 Task: Create a sub task Release to Production / Go Live for the task  Add support for push notifications to the mobile app in the project TowardForge , assign it to team member softage.9@softage.net and update the status of the sub task to  Completed , set the priority of the sub task to High.
Action: Mouse moved to (13, 62)
Screenshot: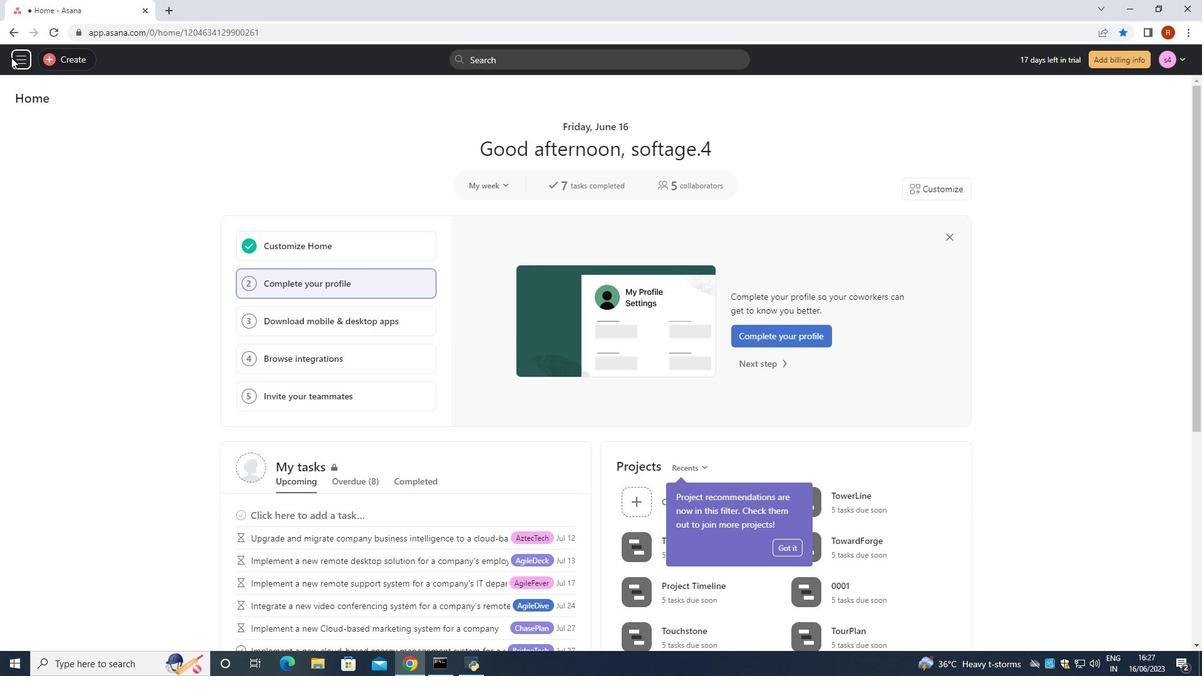 
Action: Mouse pressed left at (13, 62)
Screenshot: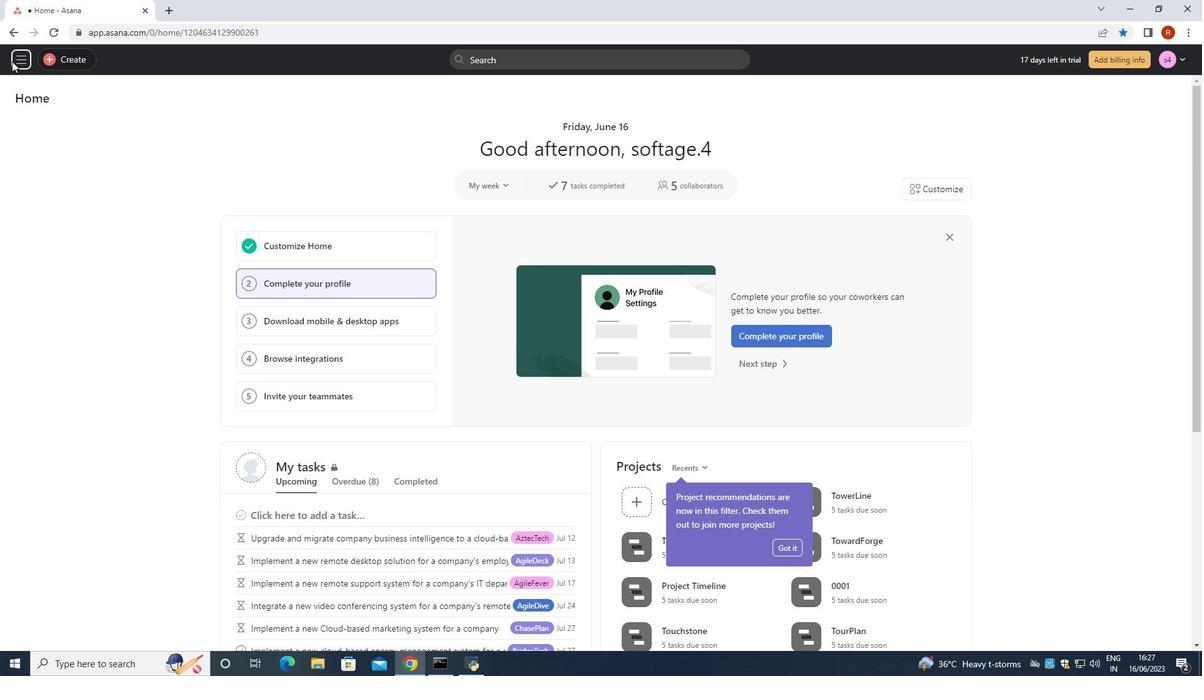 
Action: Mouse moved to (68, 380)
Screenshot: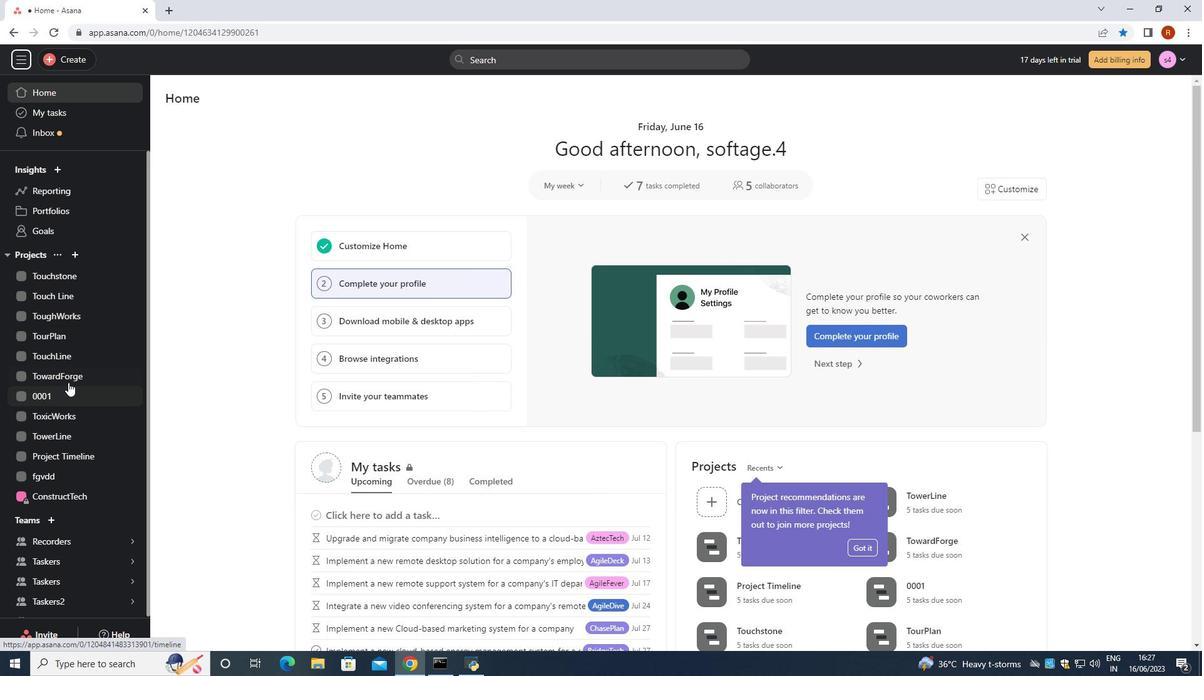 
Action: Mouse pressed left at (68, 380)
Screenshot: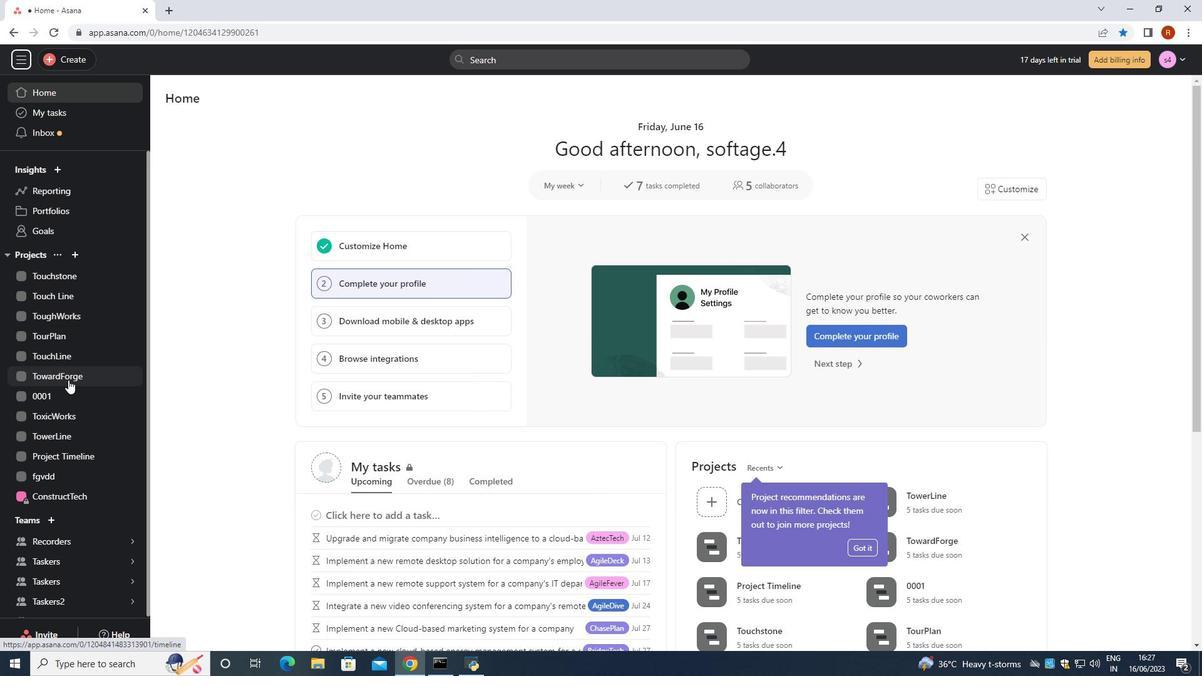 
Action: Mouse moved to (226, 122)
Screenshot: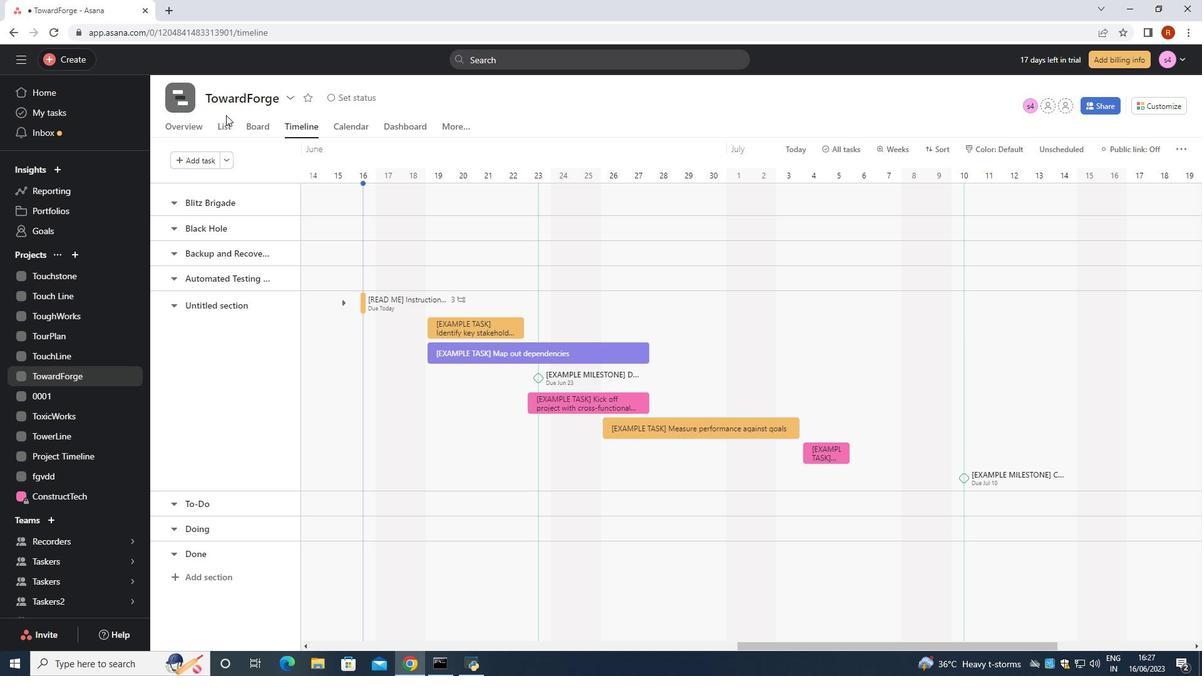 
Action: Mouse pressed left at (226, 122)
Screenshot: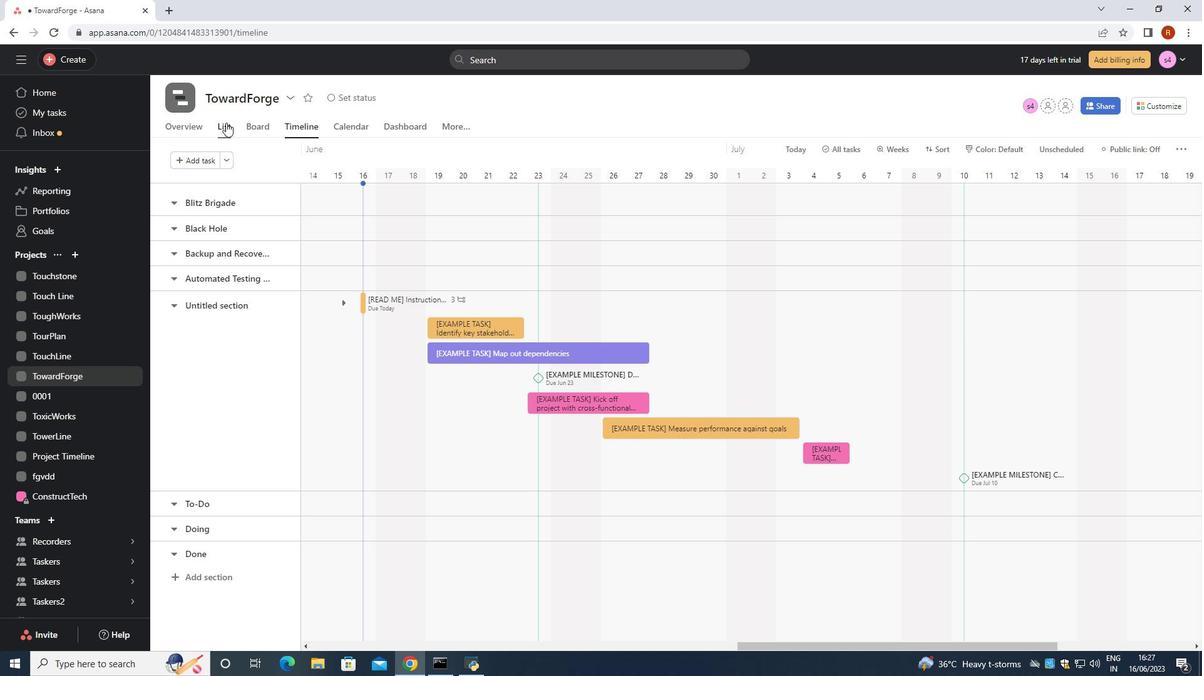 
Action: Mouse moved to (247, 328)
Screenshot: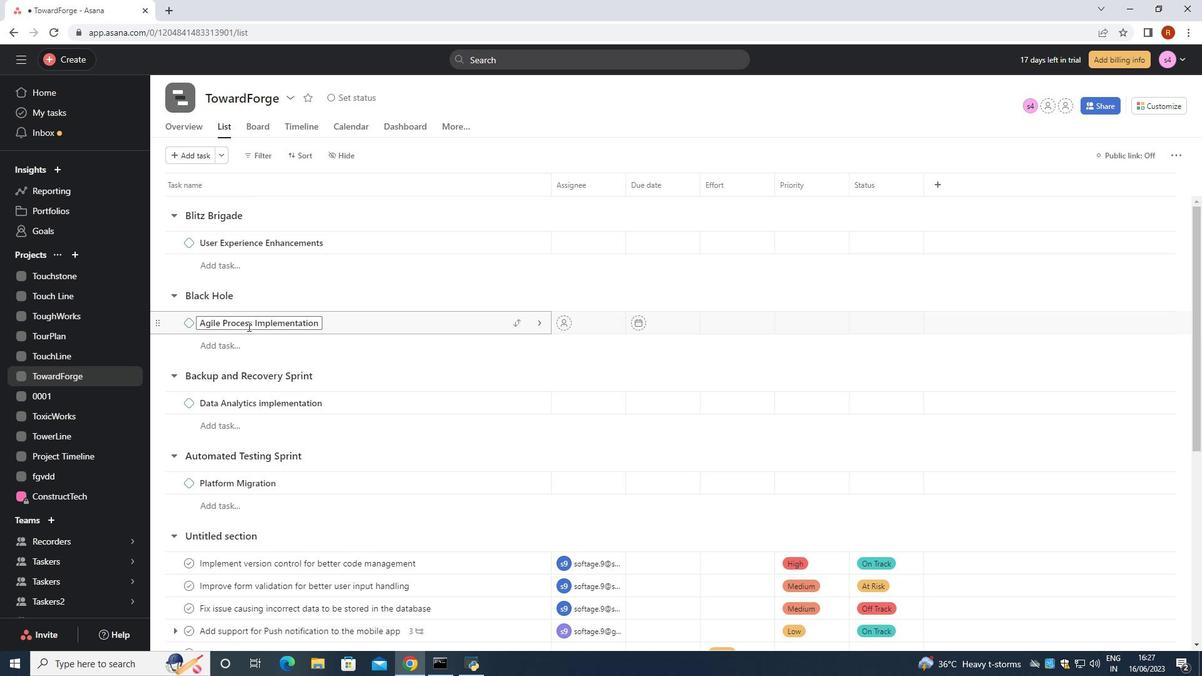 
Action: Mouse scrolled (247, 327) with delta (0, 0)
Screenshot: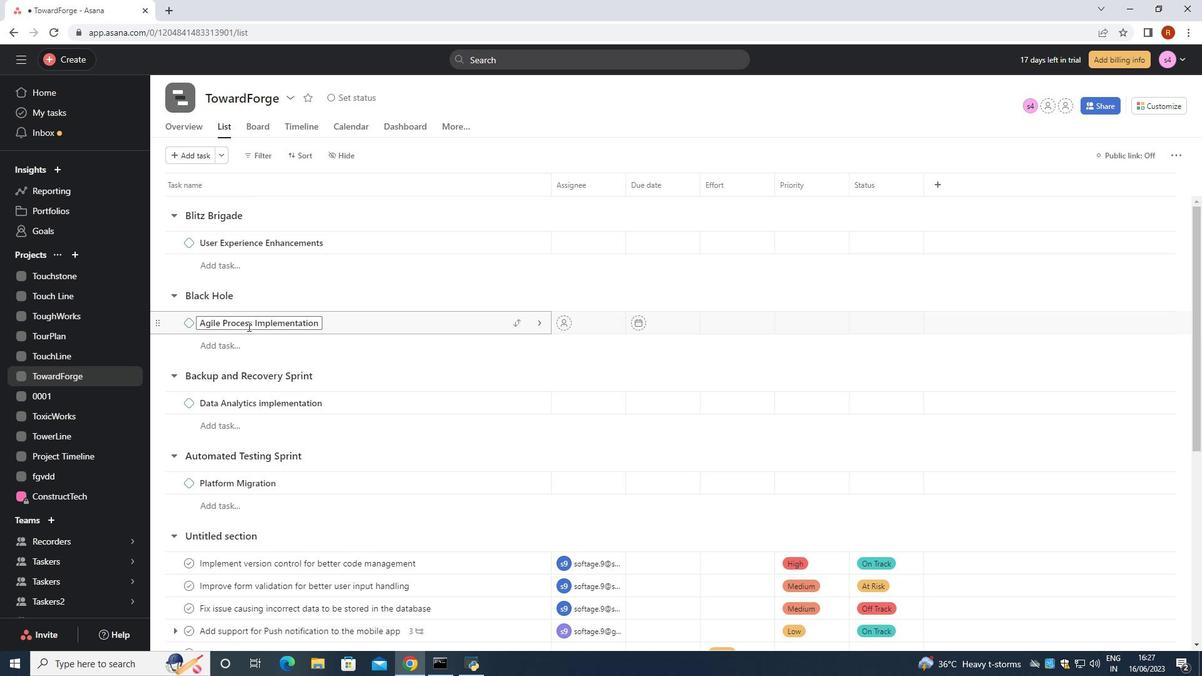 
Action: Mouse moved to (247, 329)
Screenshot: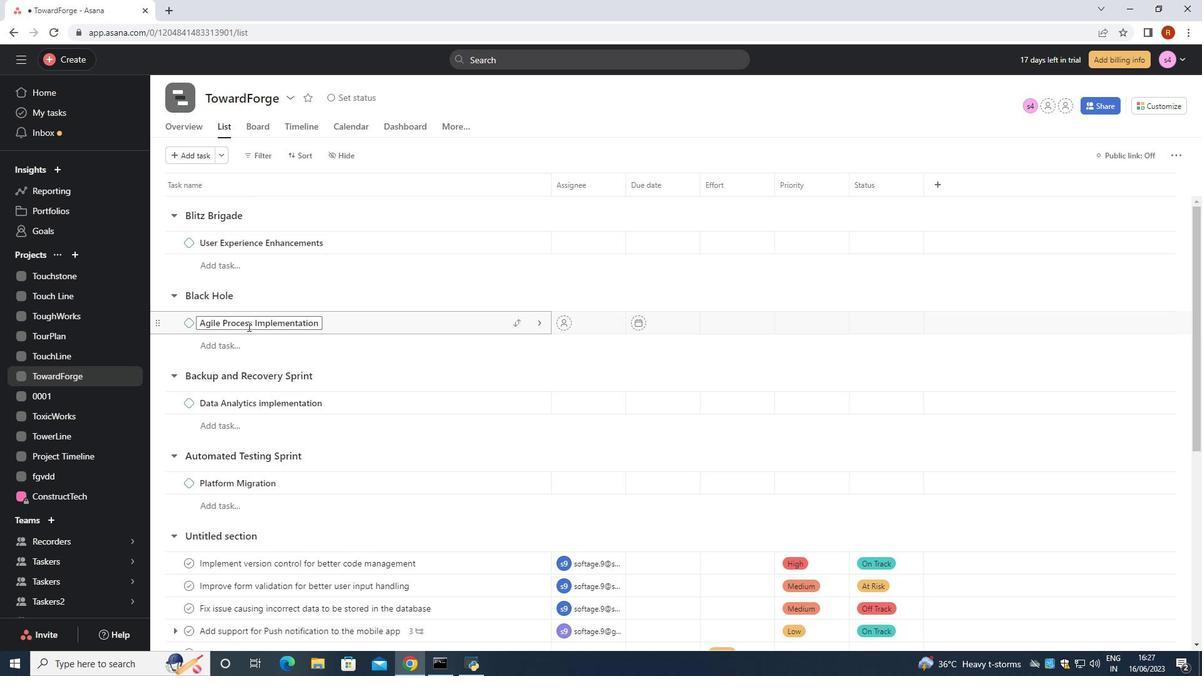 
Action: Mouse scrolled (247, 328) with delta (0, 0)
Screenshot: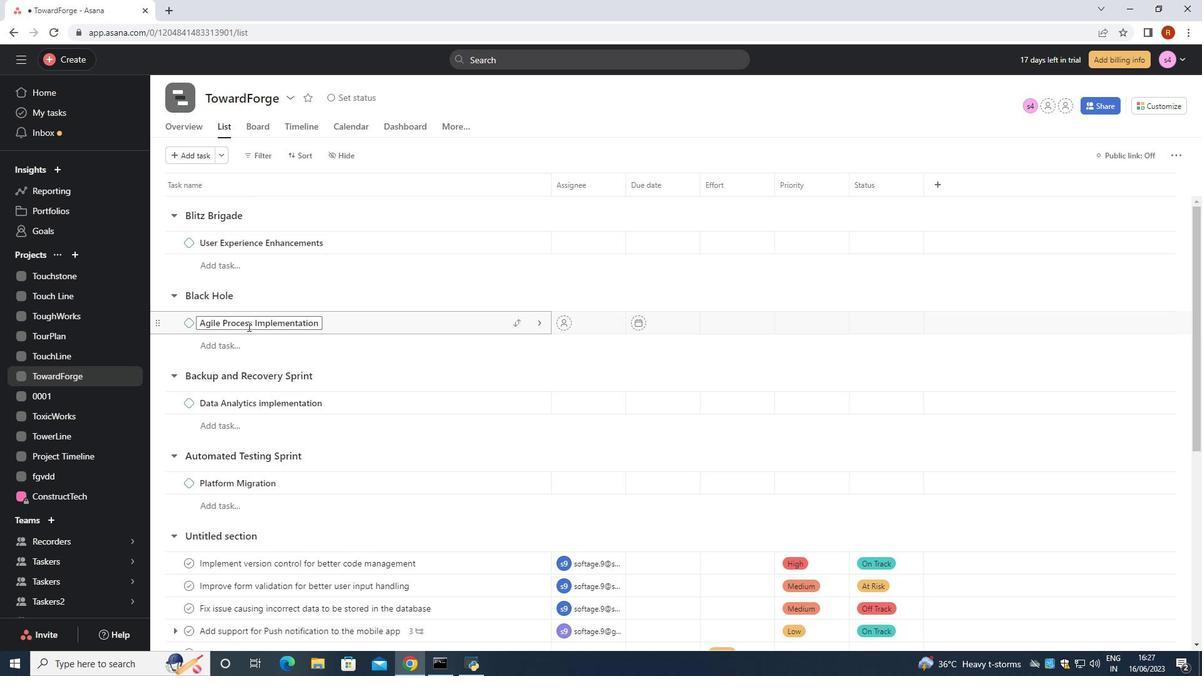 
Action: Mouse moved to (247, 331)
Screenshot: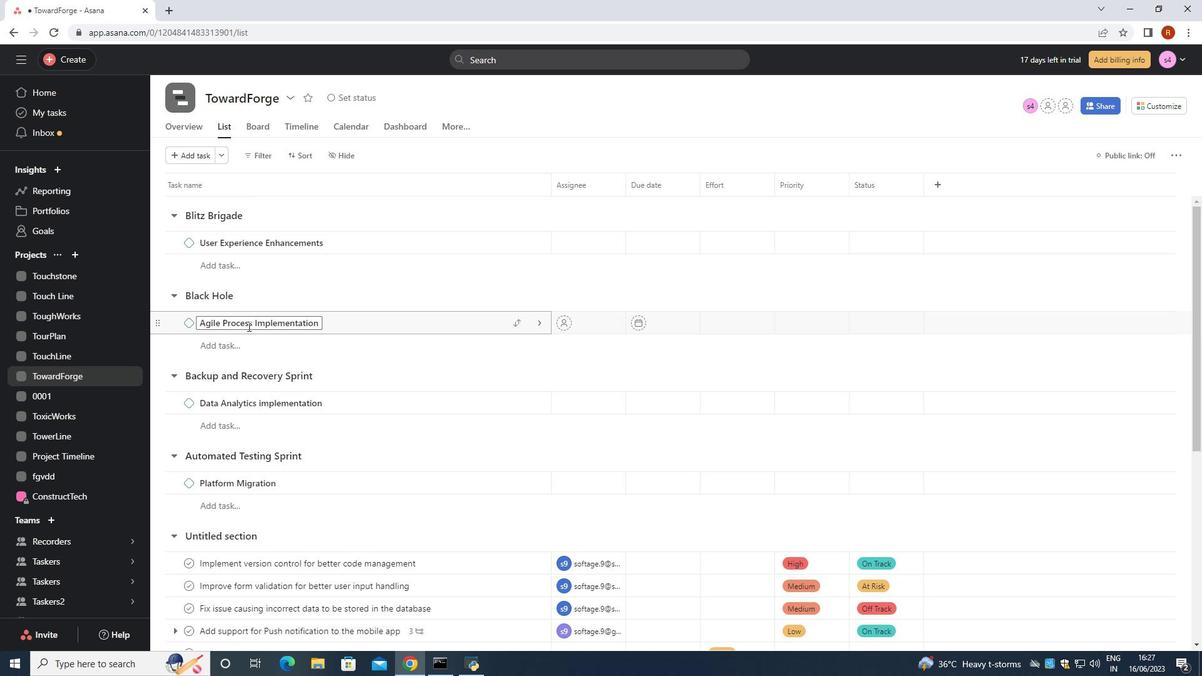 
Action: Mouse scrolled (247, 330) with delta (0, 0)
Screenshot: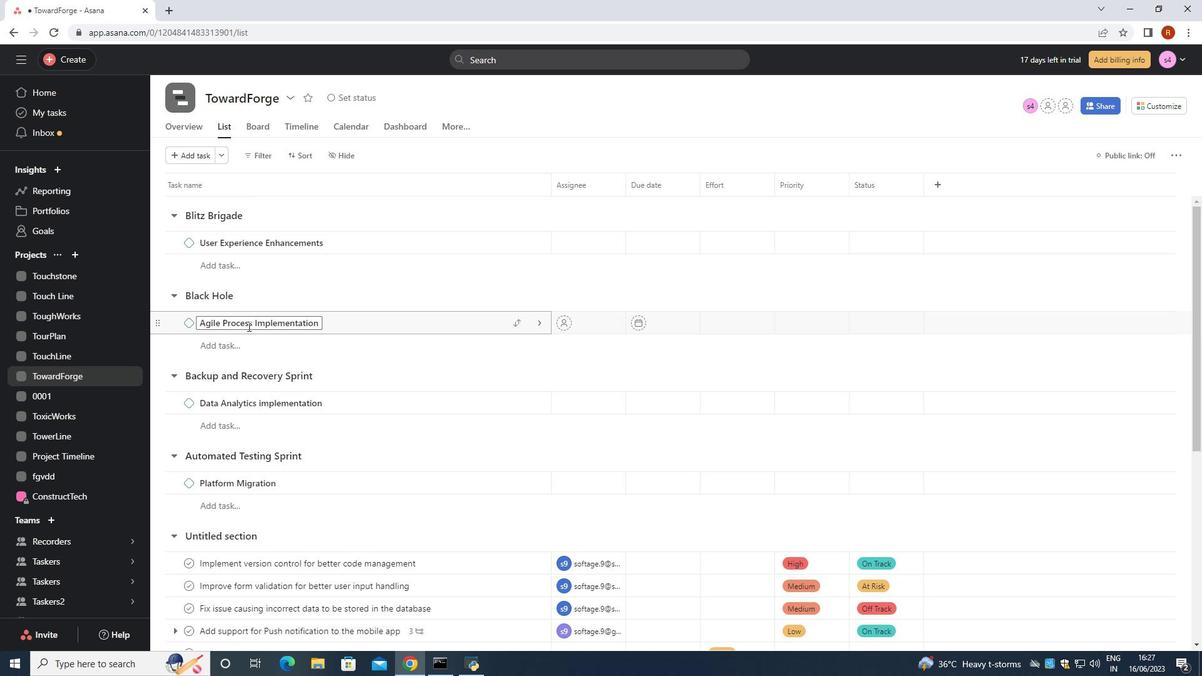 
Action: Mouse moved to (247, 334)
Screenshot: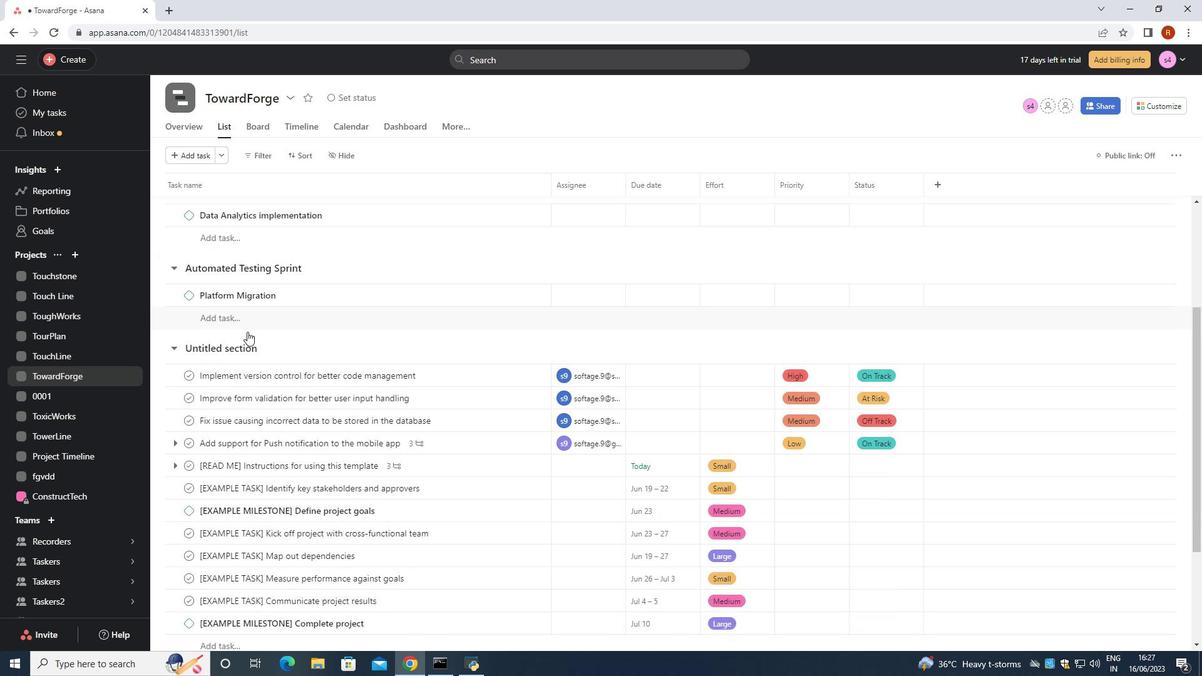 
Action: Mouse scrolled (247, 333) with delta (0, 0)
Screenshot: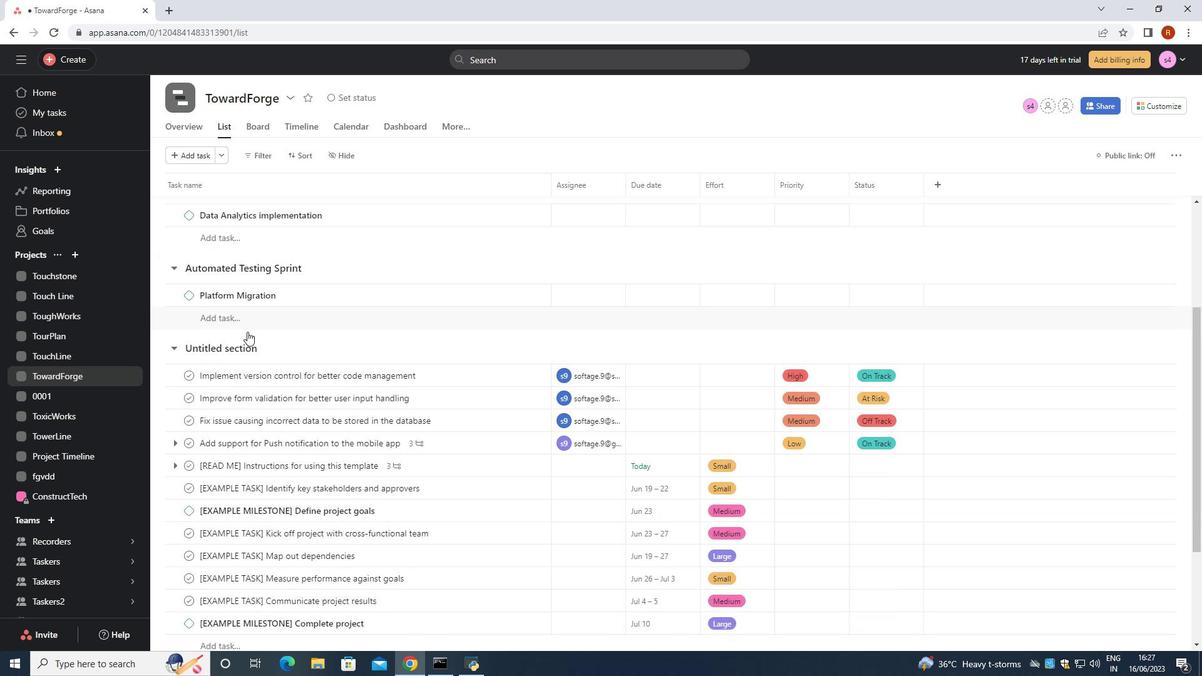 
Action: Mouse scrolled (247, 333) with delta (0, 0)
Screenshot: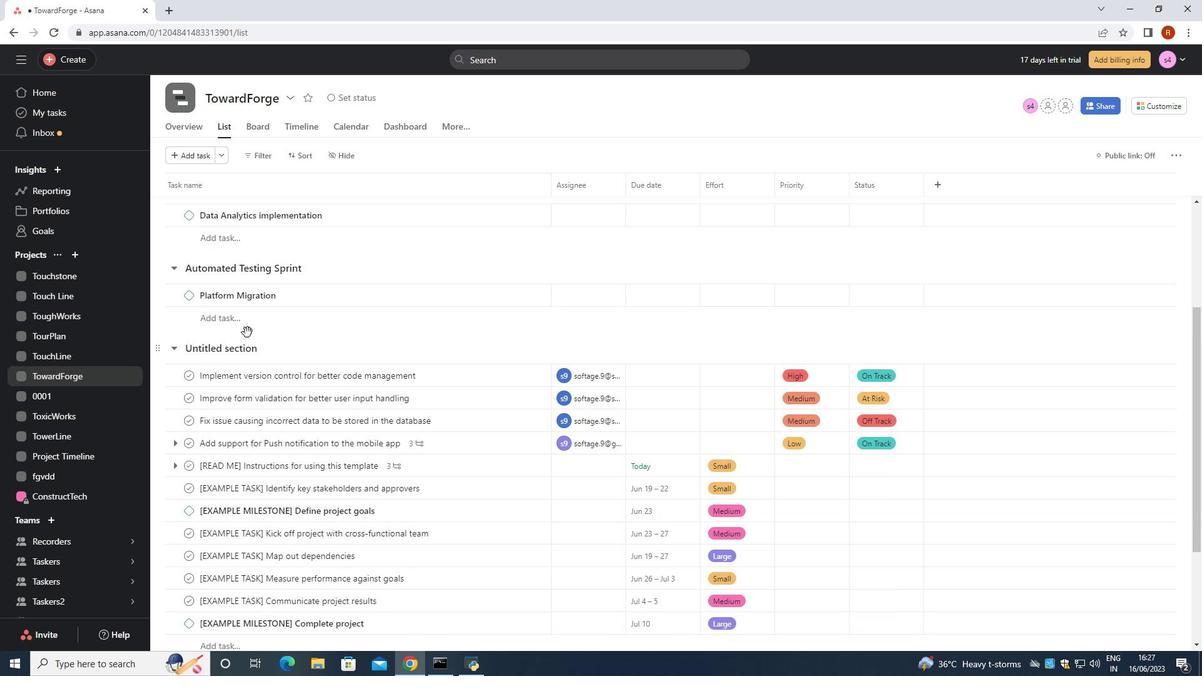 
Action: Mouse moved to (425, 319)
Screenshot: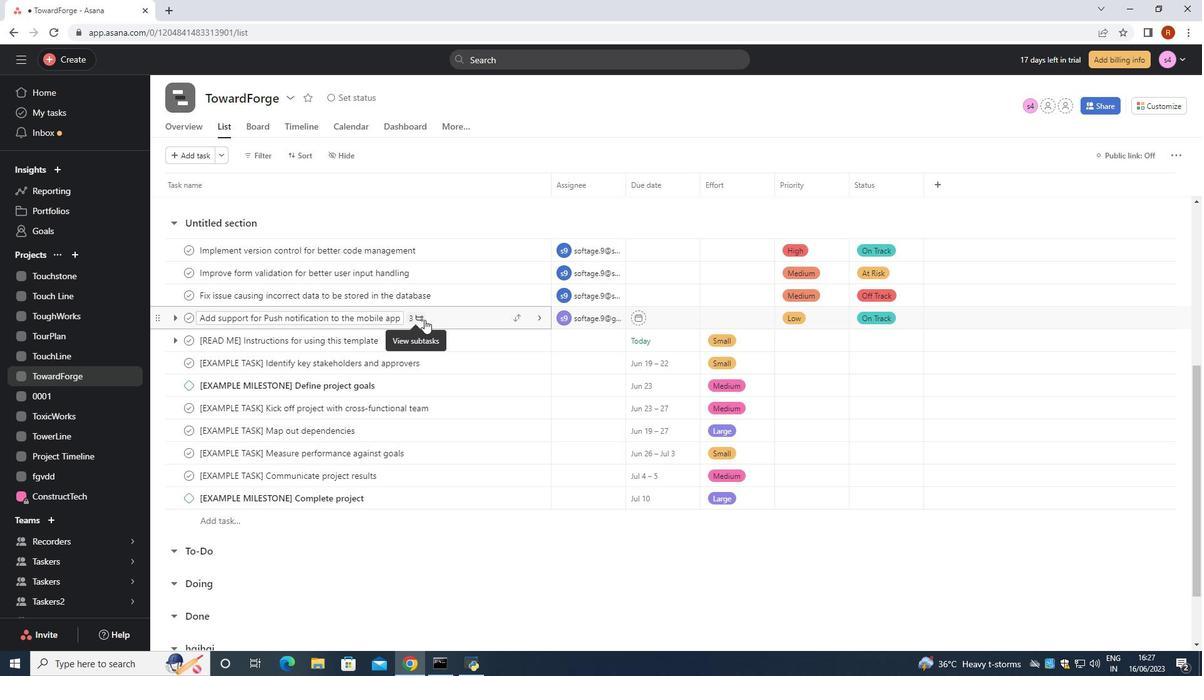 
Action: Mouse pressed left at (425, 319)
Screenshot: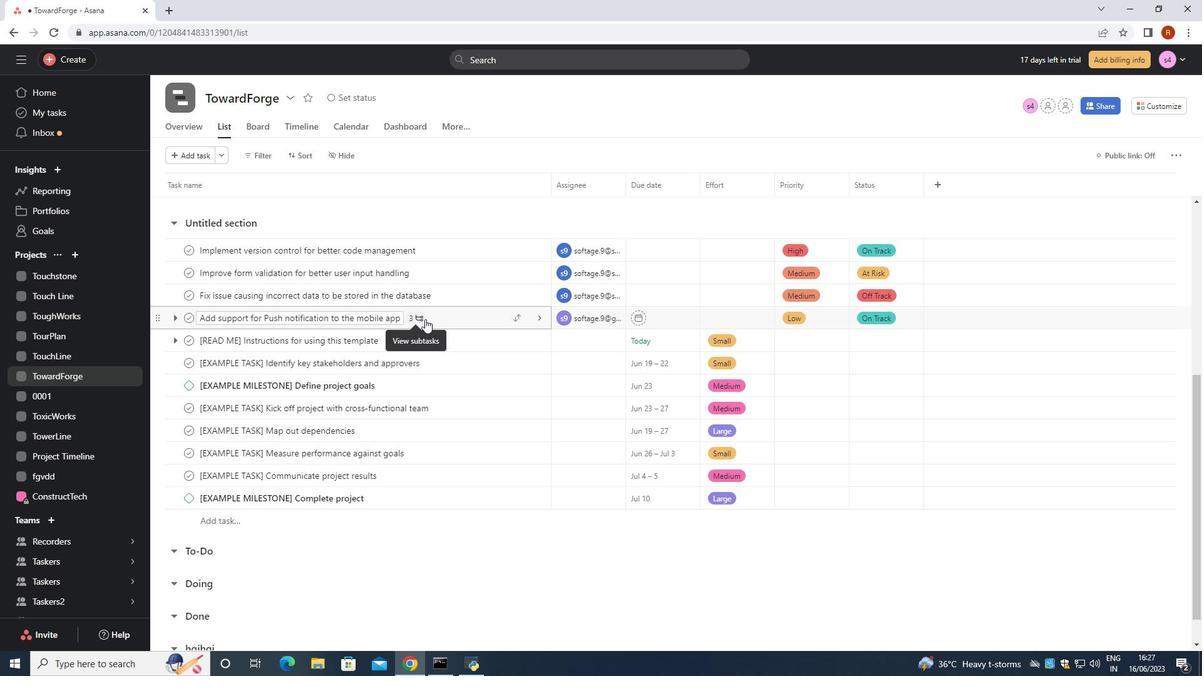
Action: Mouse moved to (831, 387)
Screenshot: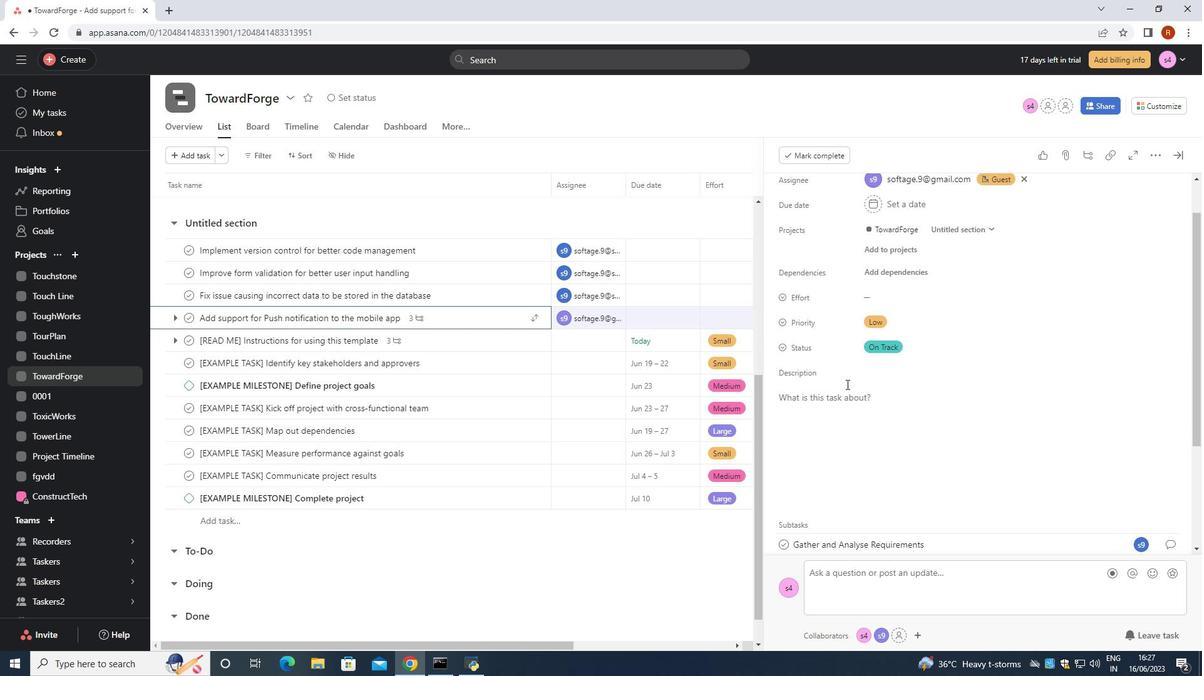 
Action: Mouse scrolled (827, 384) with delta (0, 0)
Screenshot: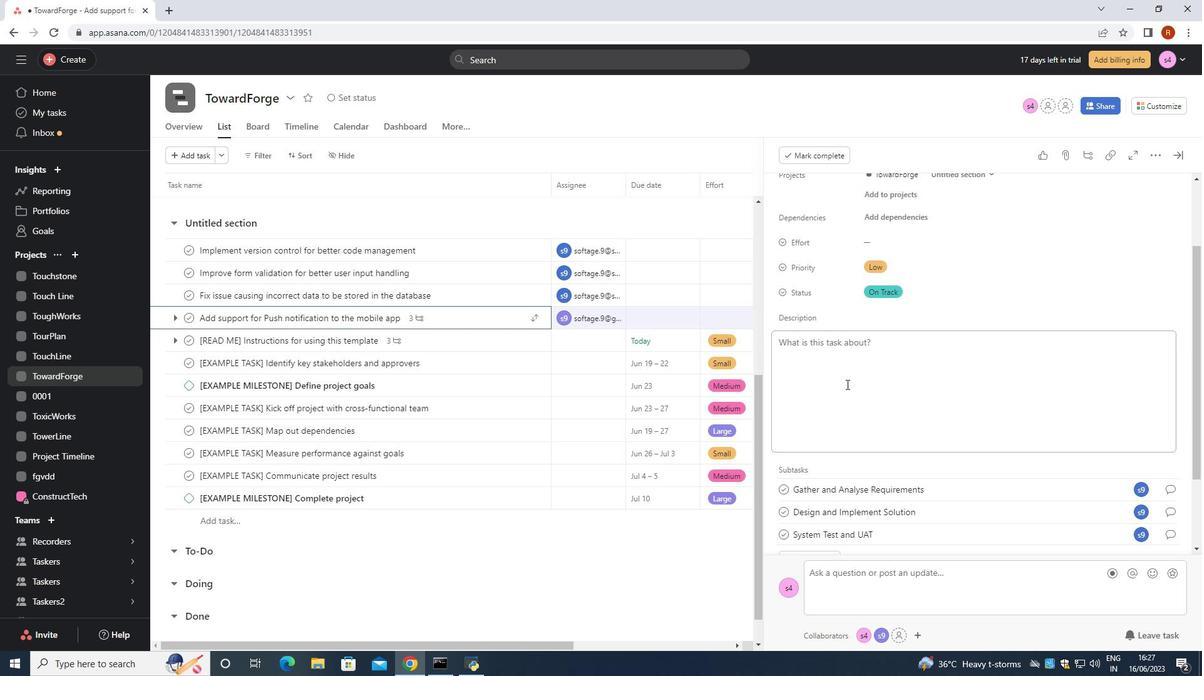 
Action: Mouse moved to (831, 388)
Screenshot: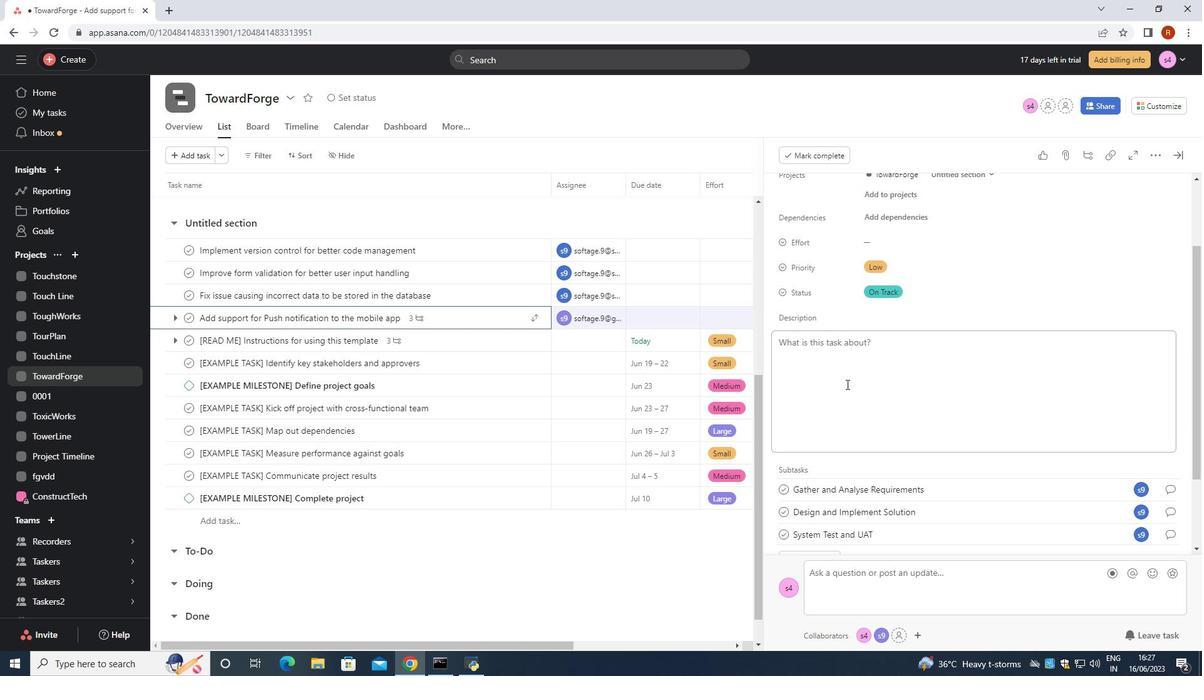 
Action: Mouse scrolled (831, 387) with delta (0, 0)
Screenshot: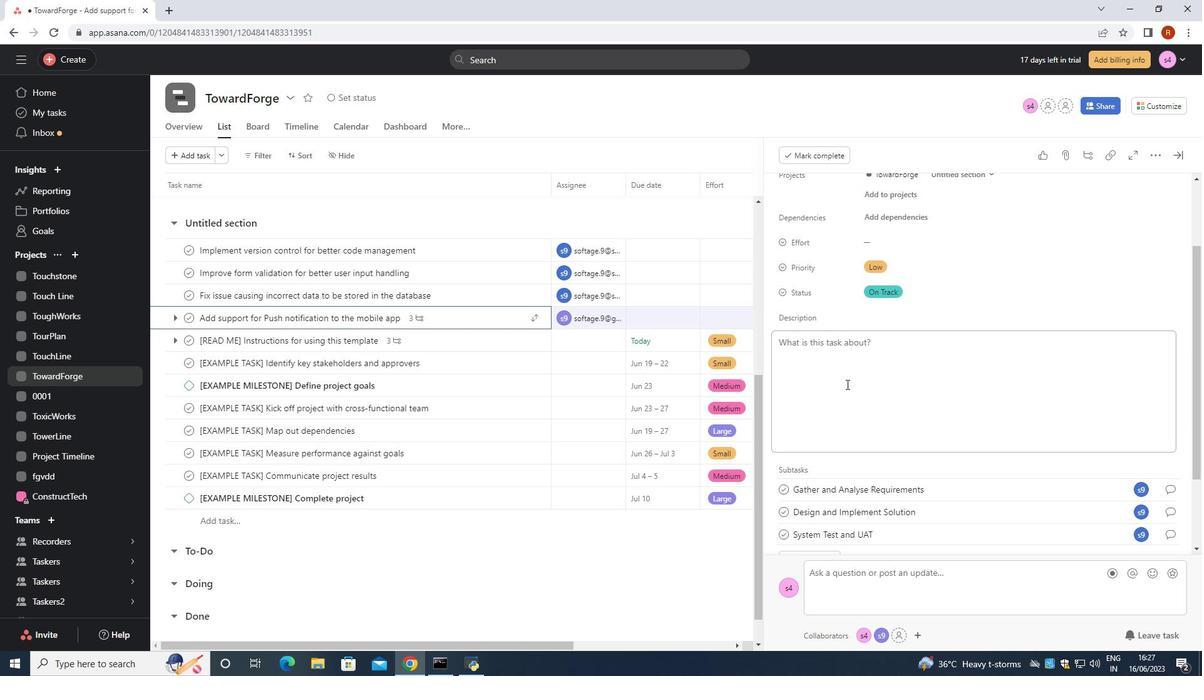 
Action: Mouse moved to (821, 454)
Screenshot: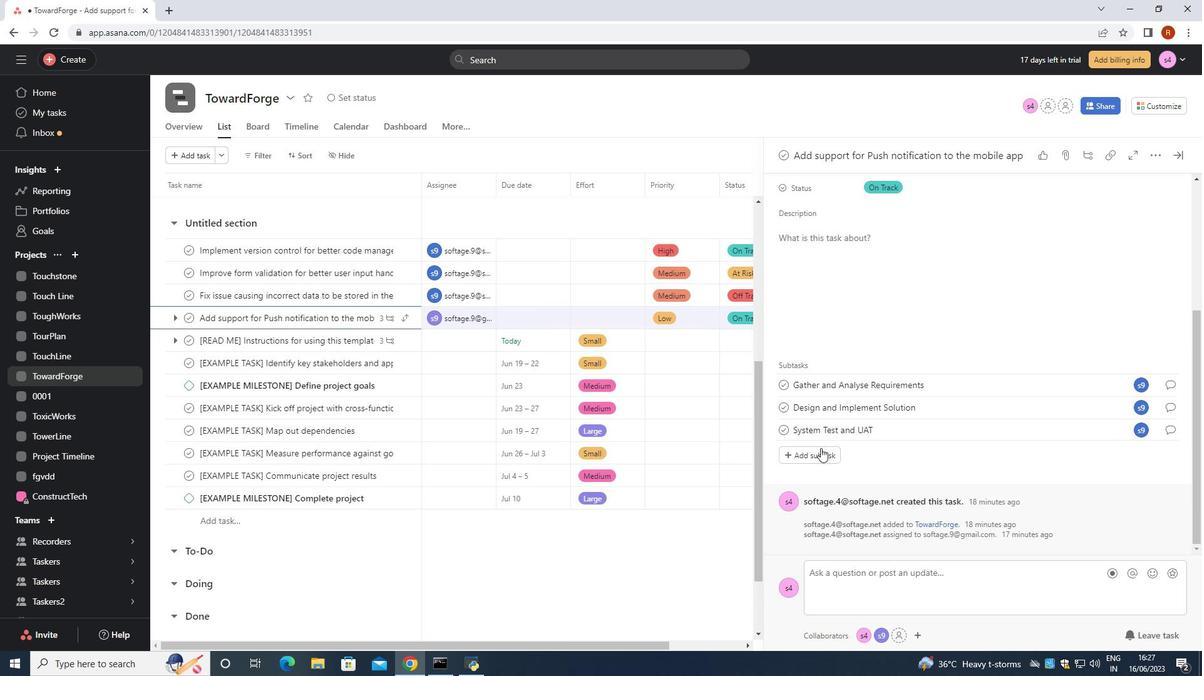 
Action: Mouse pressed left at (821, 454)
Screenshot: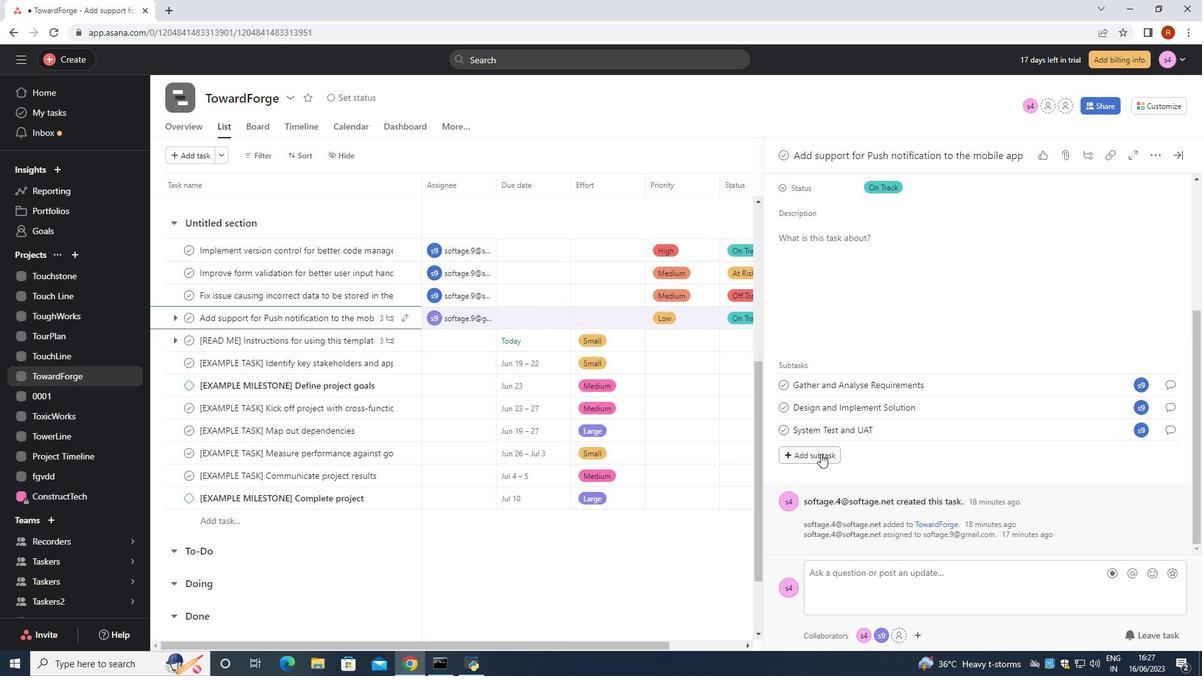 
Action: Key pressed <Key.shift>Relese<Key.space>to<Key.space><Key.shift>Production/<Key.shift>GO<Key.left><Key.left><Key.left><Key.left><Key.left><Key.left><Key.left><Key.left><Key.left><Key.left><Key.left><Key.left><Key.left><Key.left><Key.left><Key.left><Key.left><Key.left><Key.left>a<Key.right><Key.right><Key.right><Key.right><Key.right><Key.right><Key.right><Key.right><Key.right><Key.right><Key.right><Key.right><Key.right><Key.right><Key.right><Key.right><Key.right><Key.right><Key.right><Key.right><Key.space><Key.shift>Li<Key.backspace>ive
Screenshot: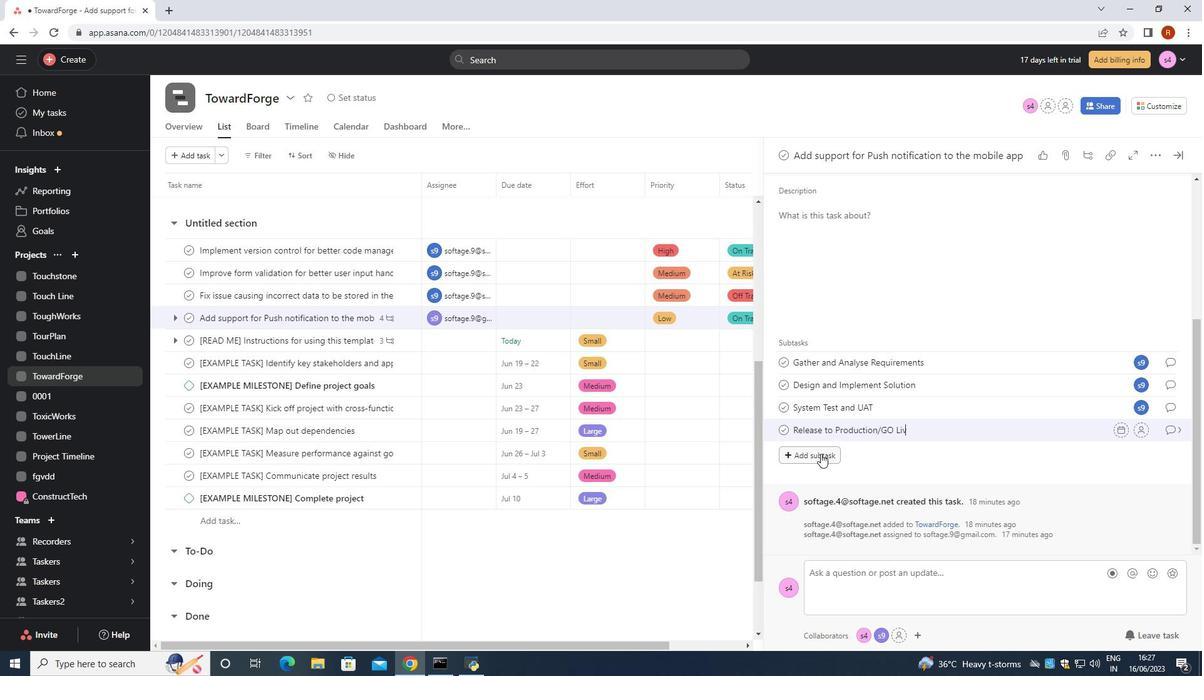
Action: Mouse moved to (1147, 432)
Screenshot: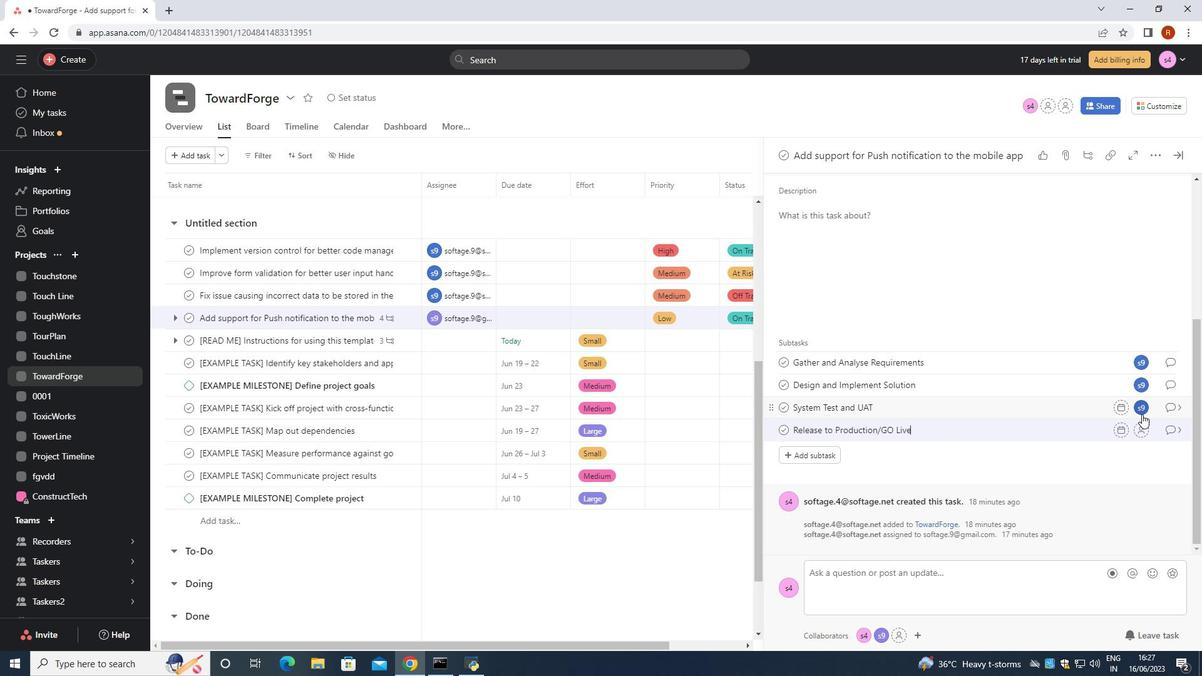 
Action: Mouse pressed left at (1147, 432)
Screenshot: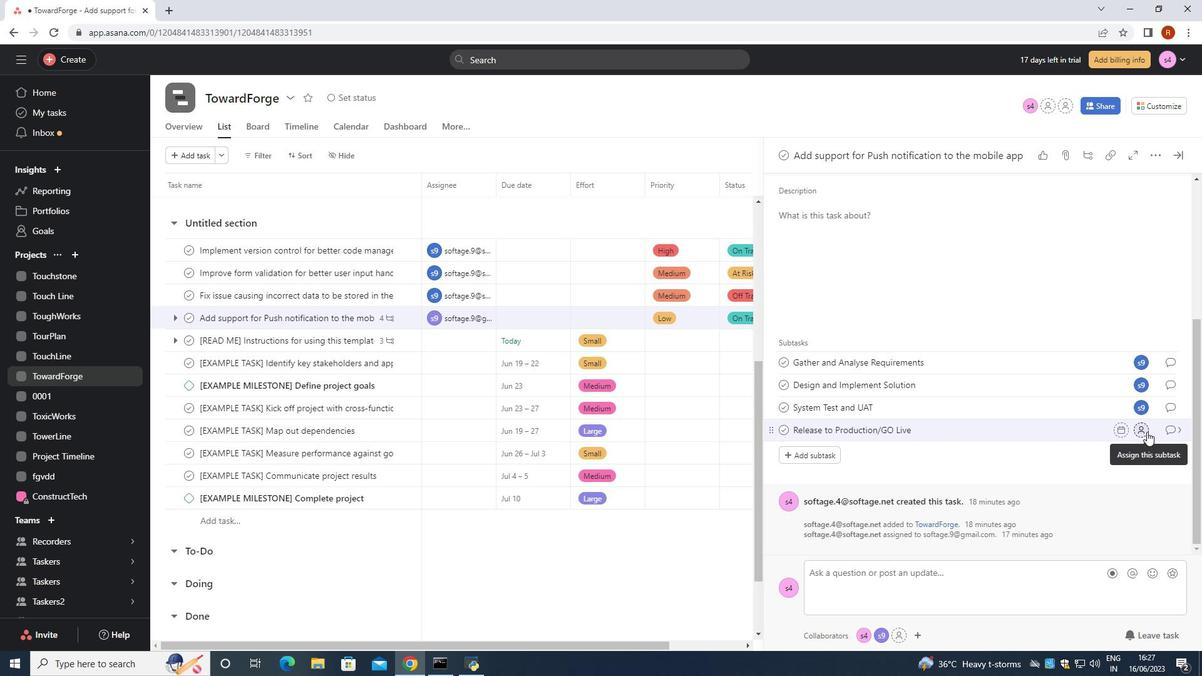 
Action: Mouse moved to (954, 296)
Screenshot: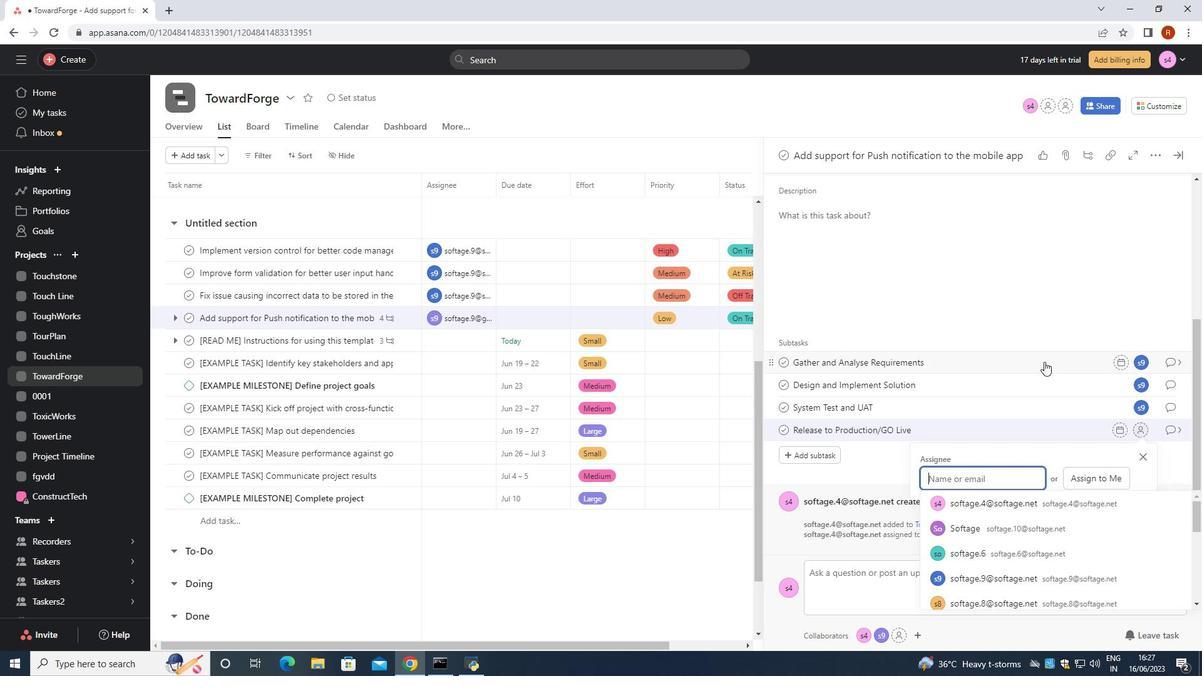 
Action: Key pressed softage.9<Key.shift>@softage.net
Screenshot: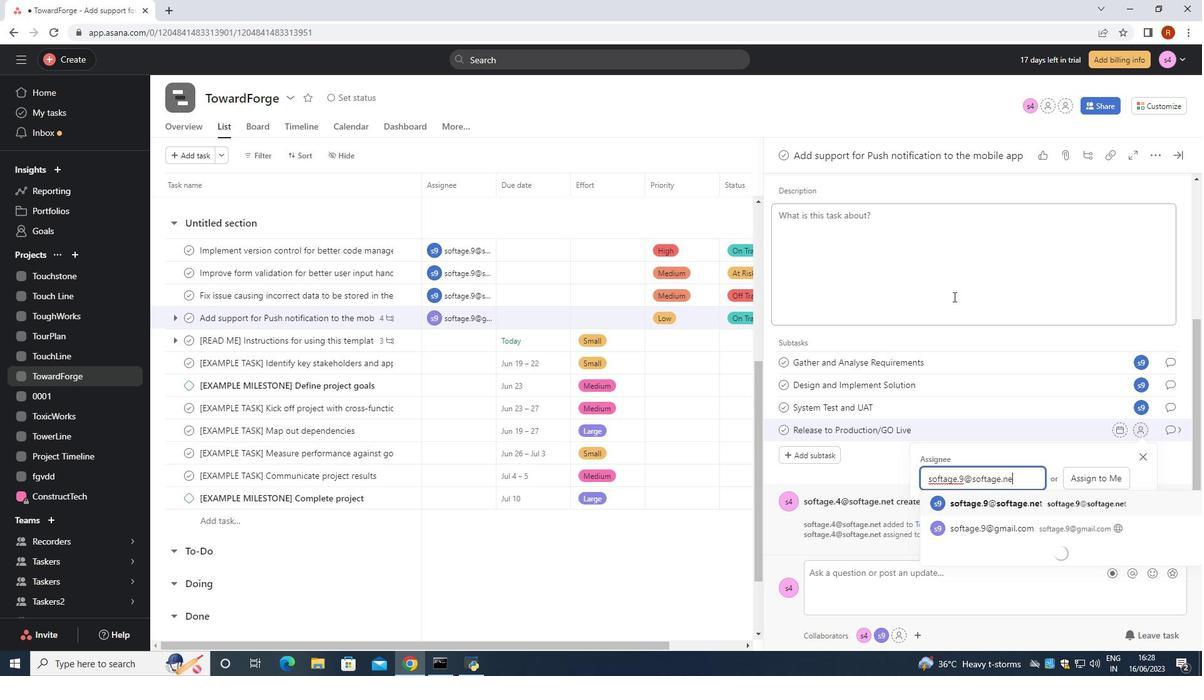 
Action: Mouse moved to (1053, 504)
Screenshot: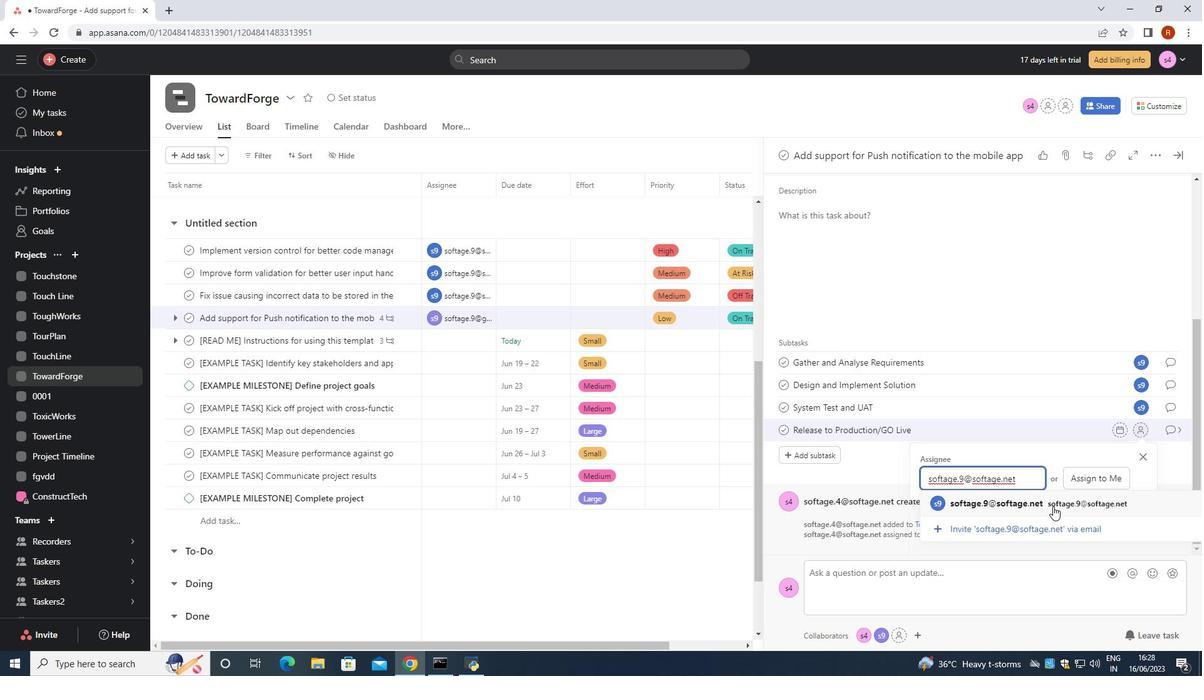 
Action: Mouse pressed left at (1053, 504)
Screenshot: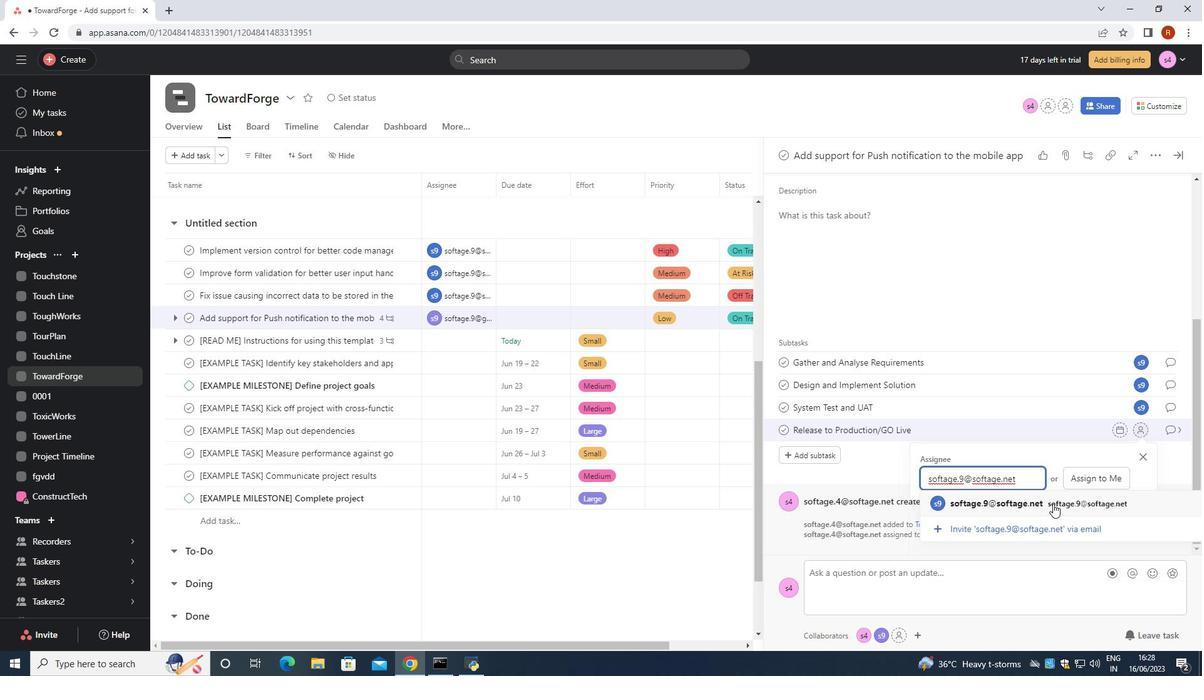 
Action: Mouse moved to (1179, 431)
Screenshot: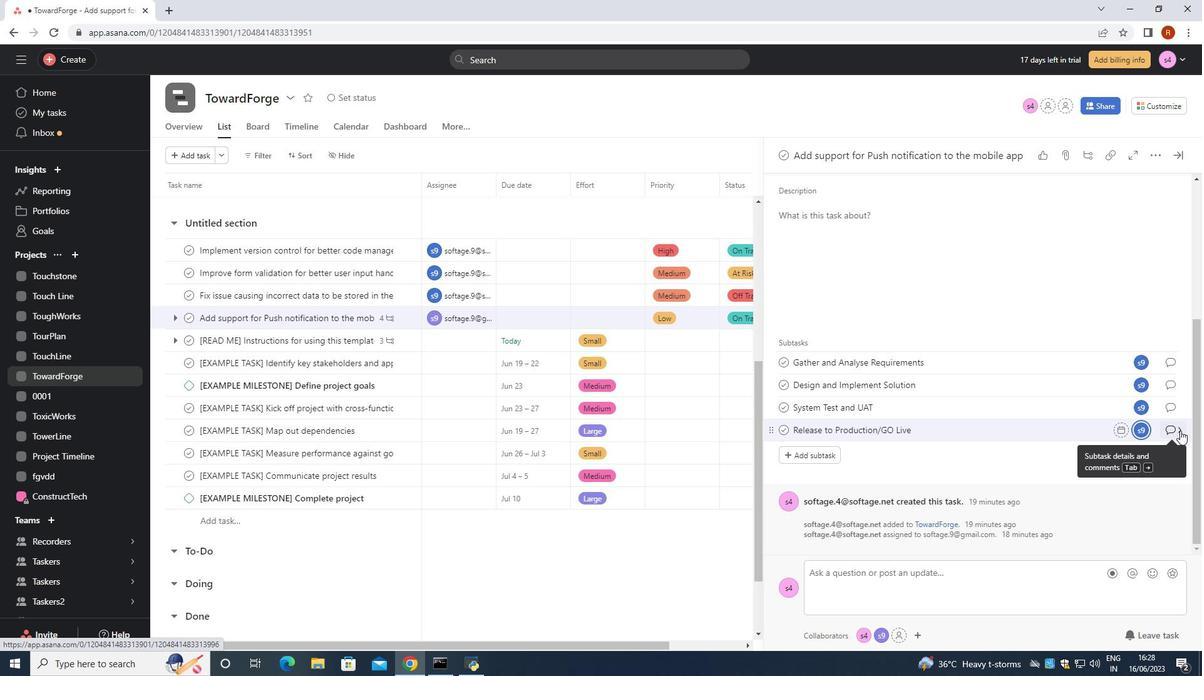 
Action: Mouse pressed left at (1179, 431)
Screenshot: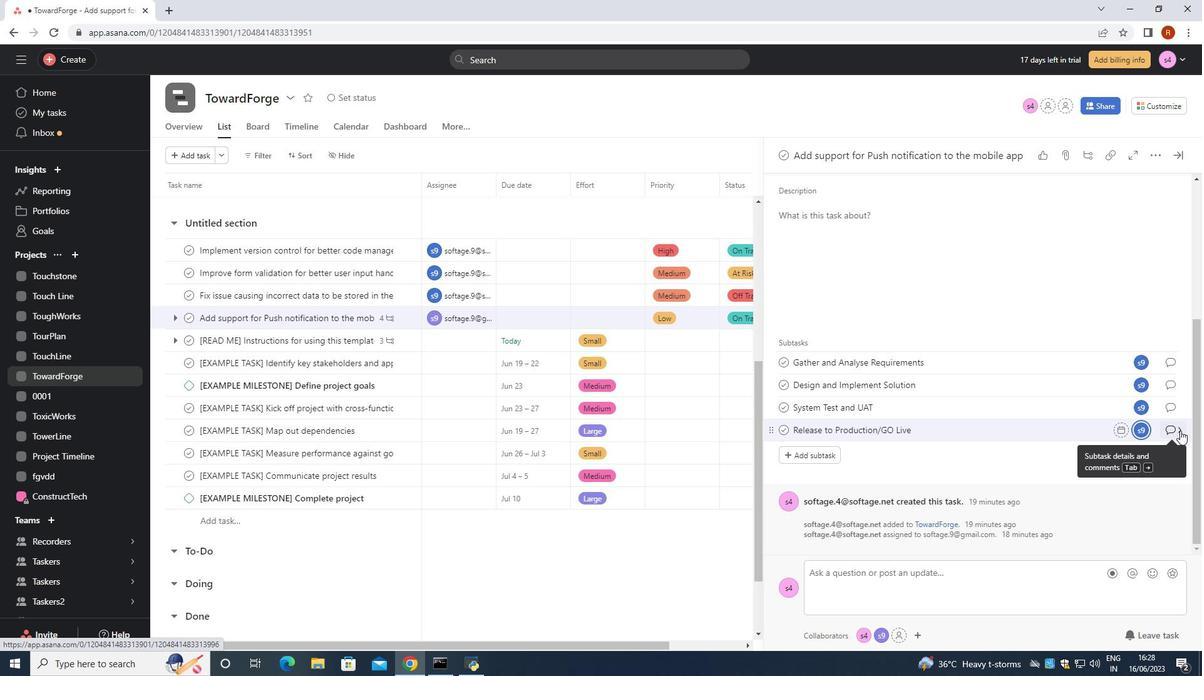
Action: Mouse moved to (830, 328)
Screenshot: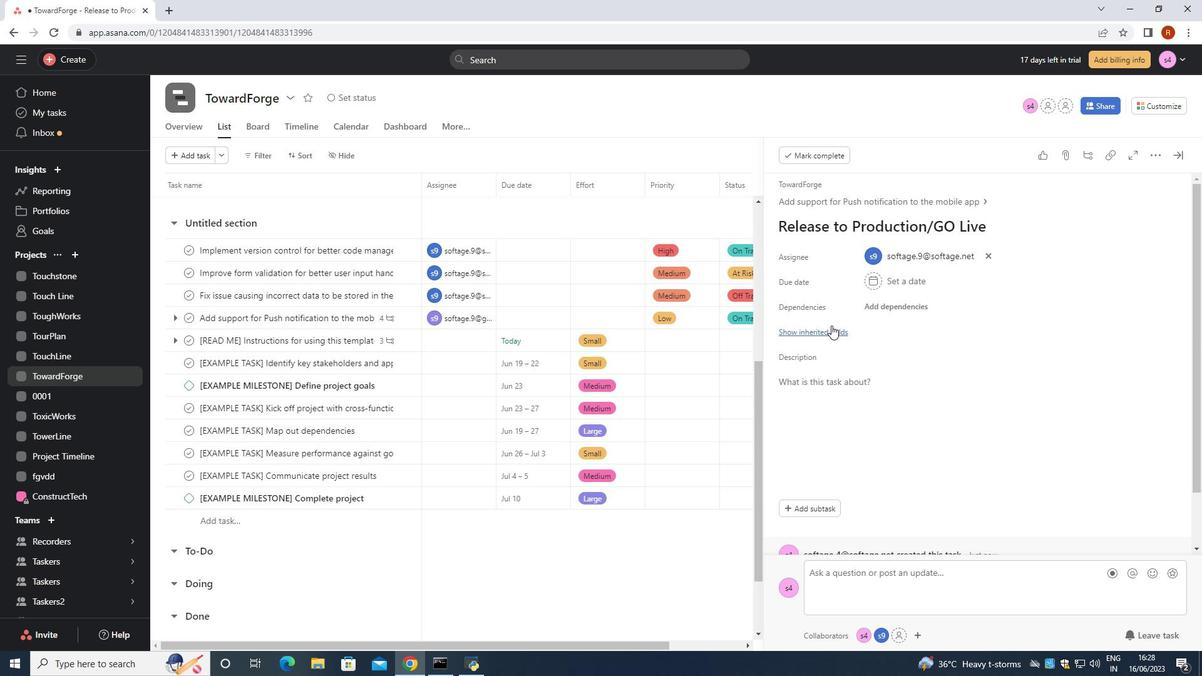 
Action: Mouse pressed left at (830, 328)
Screenshot: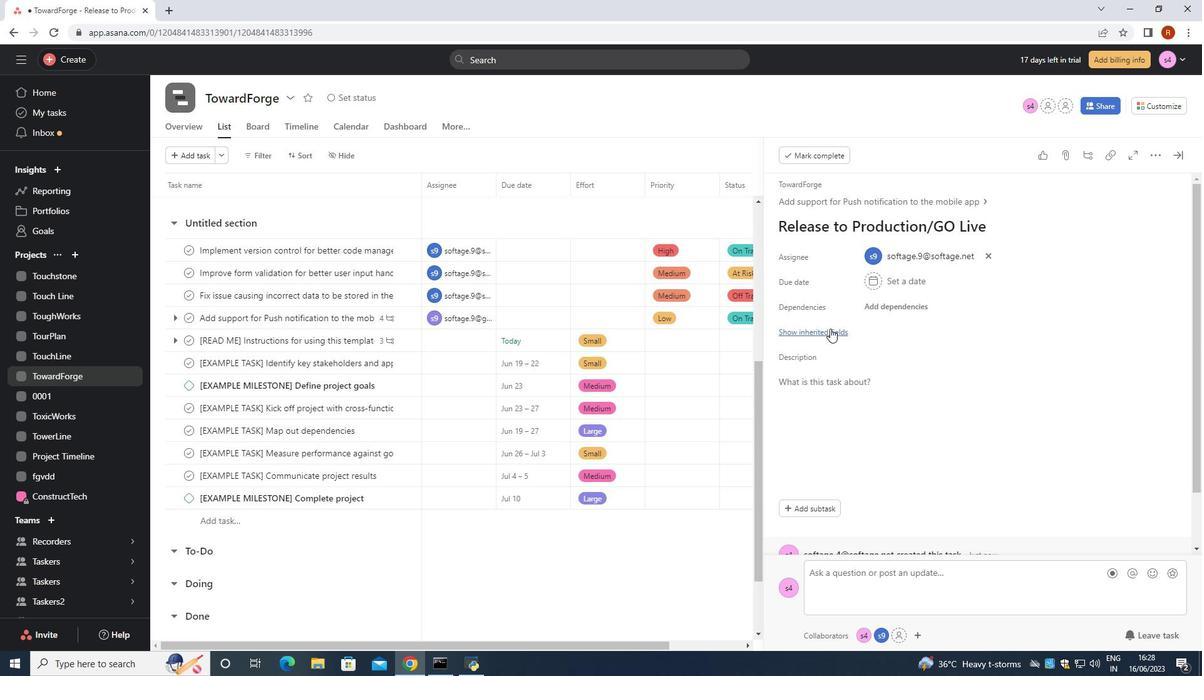 
Action: Mouse moved to (830, 331)
Screenshot: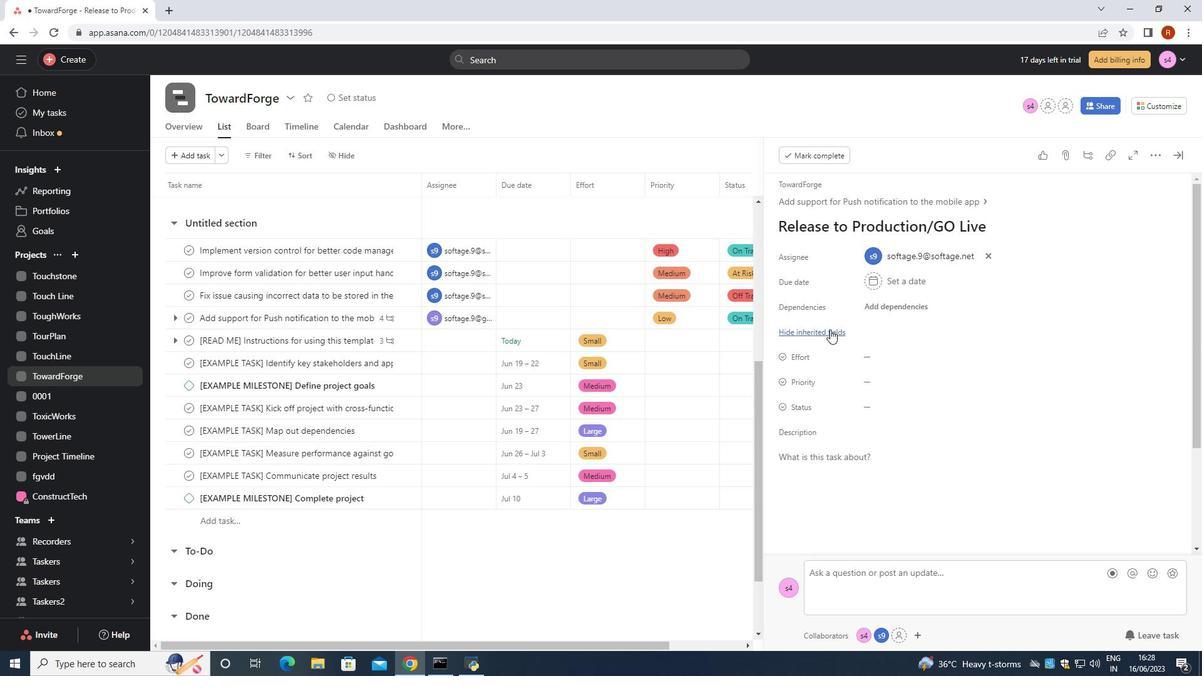 
Action: Mouse pressed left at (830, 331)
Screenshot: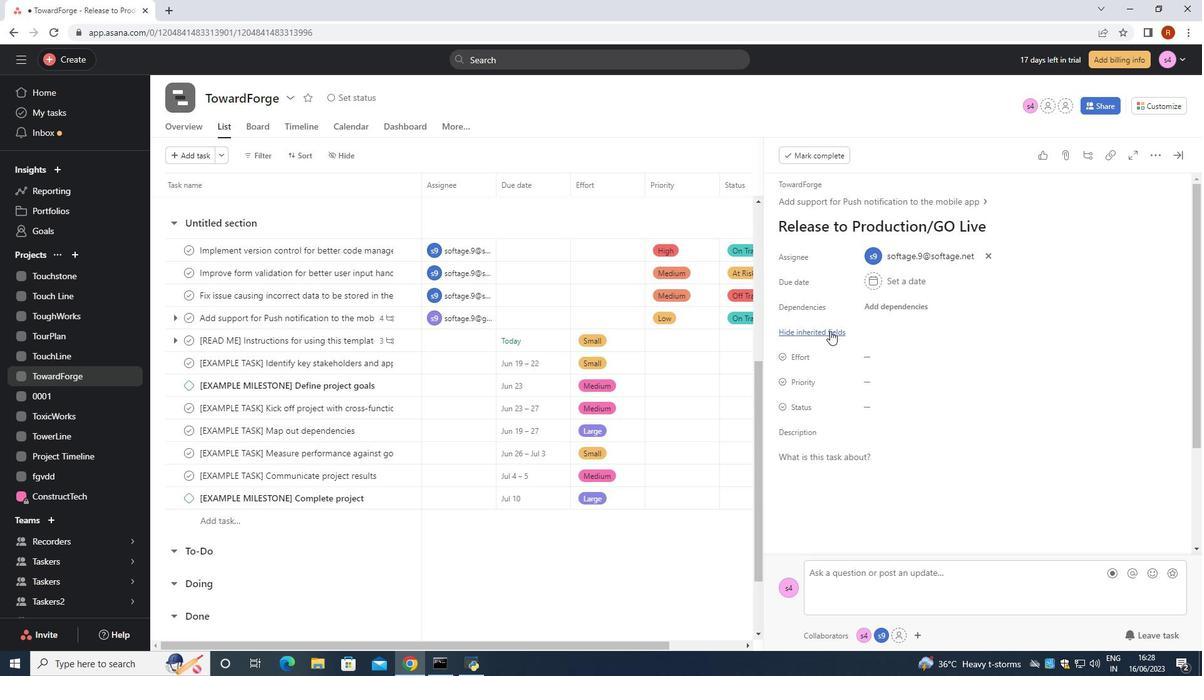 
Action: Mouse pressed left at (830, 331)
Screenshot: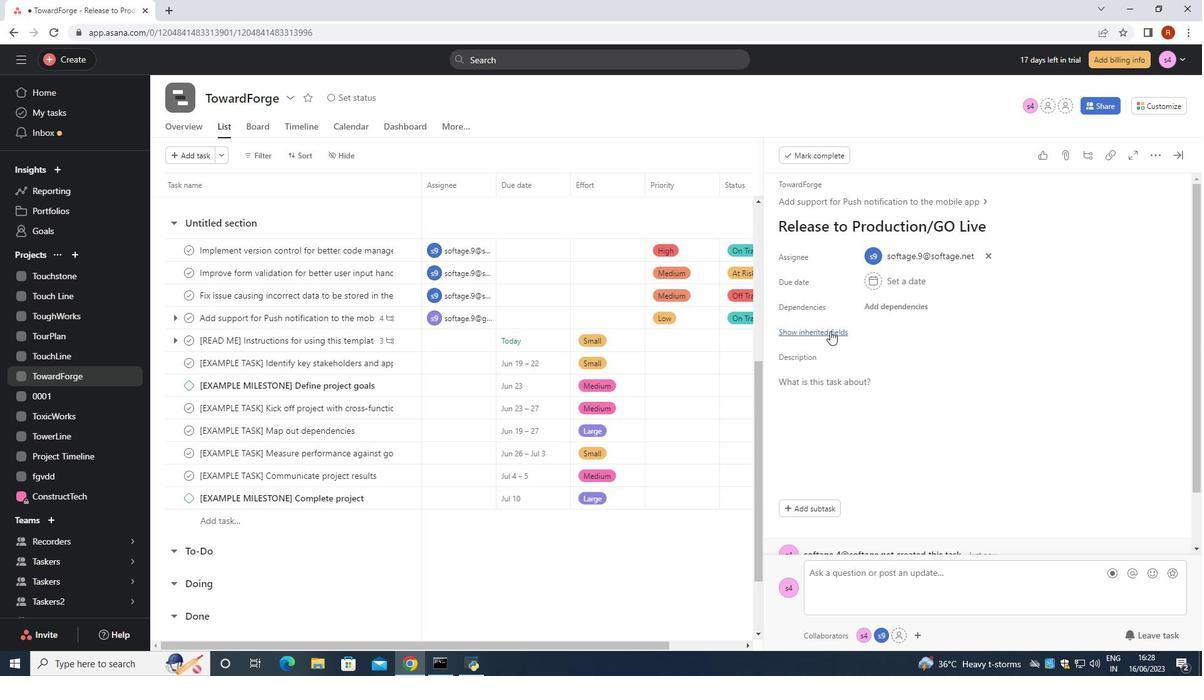 
Action: Mouse moved to (868, 414)
Screenshot: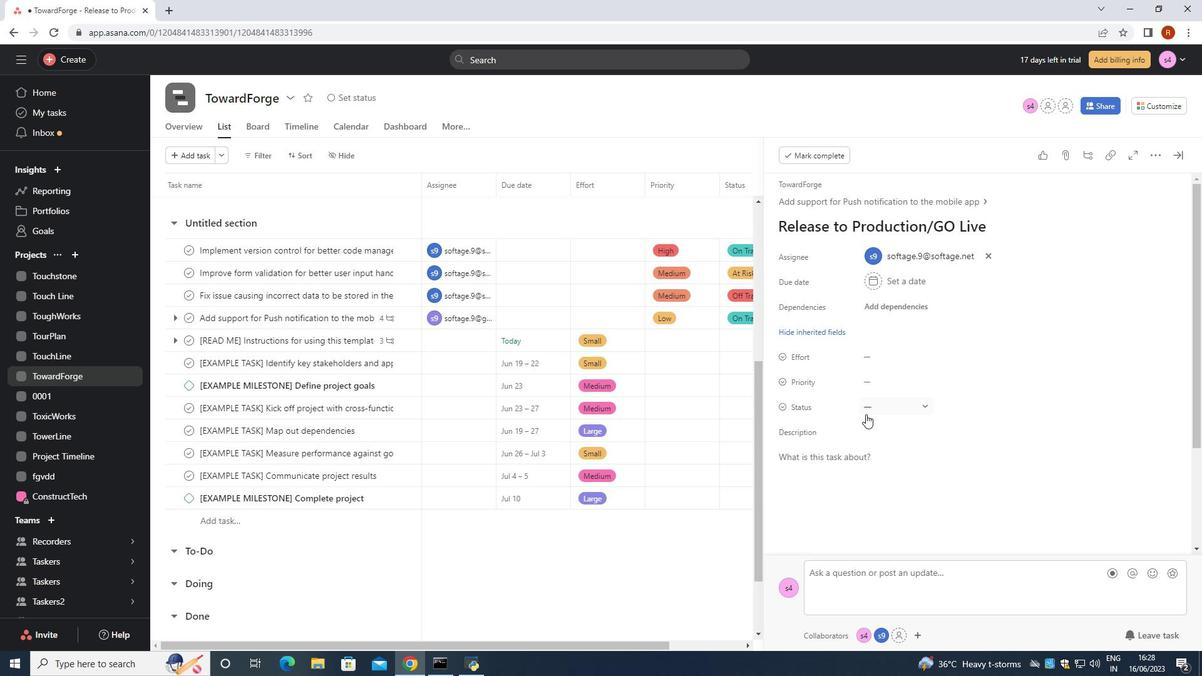 
Action: Mouse pressed left at (868, 414)
Screenshot: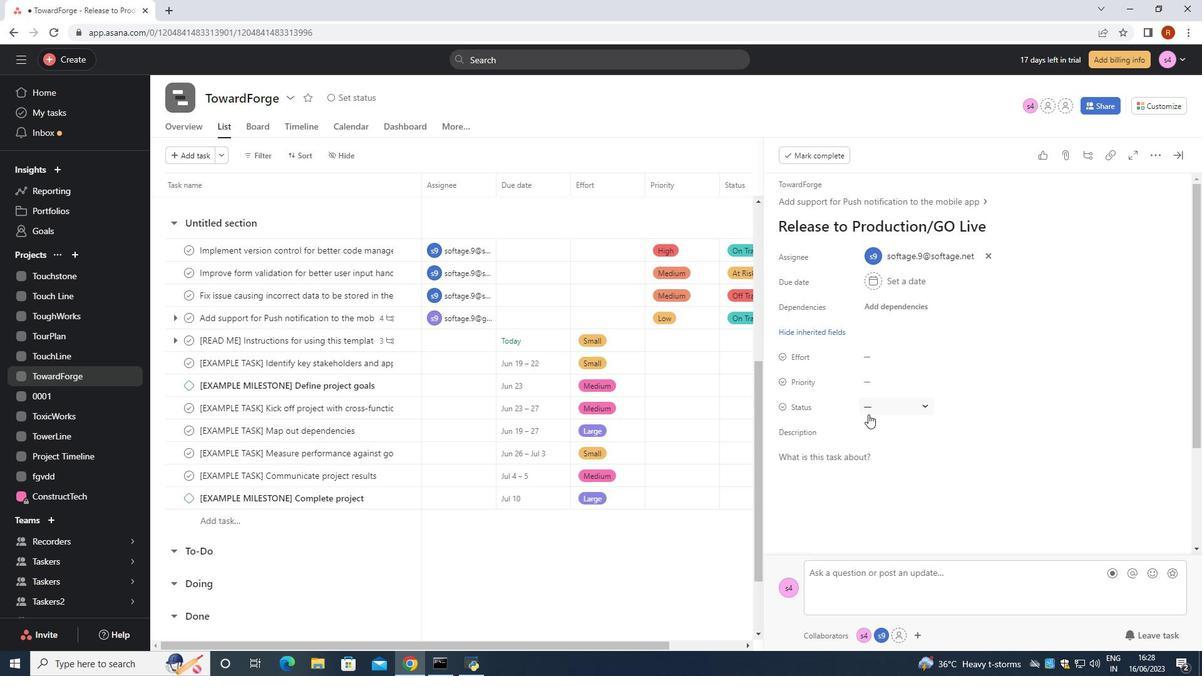 
Action: Mouse moved to (921, 519)
Screenshot: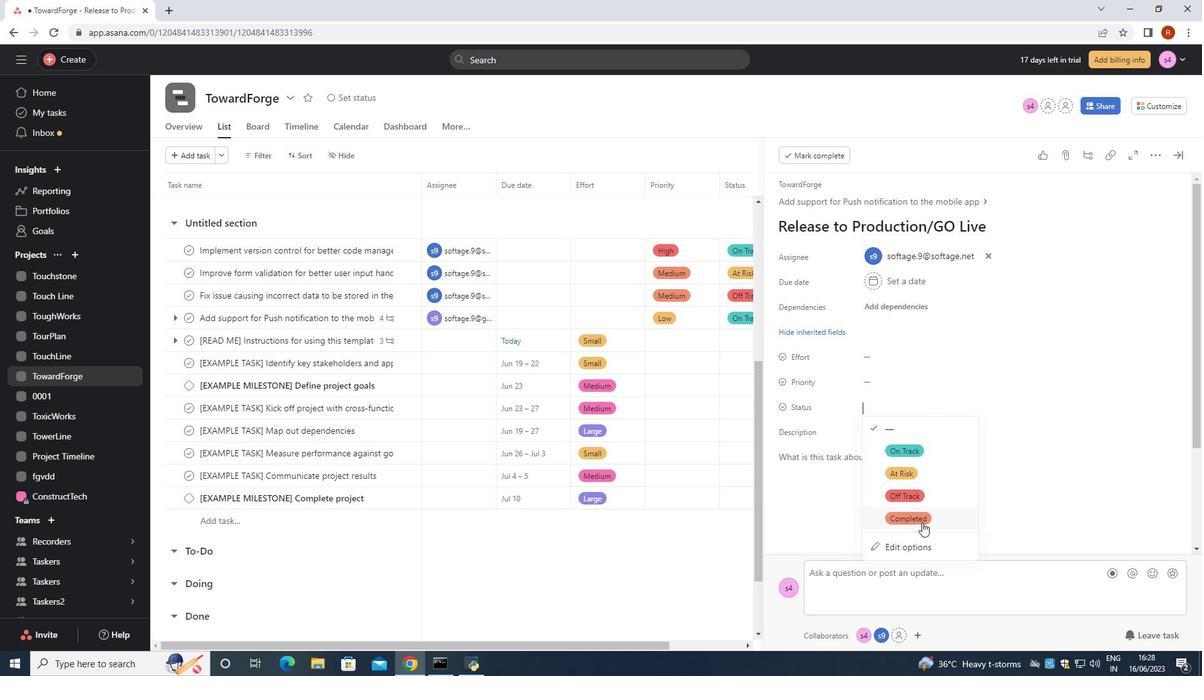 
Action: Mouse pressed left at (921, 519)
Screenshot: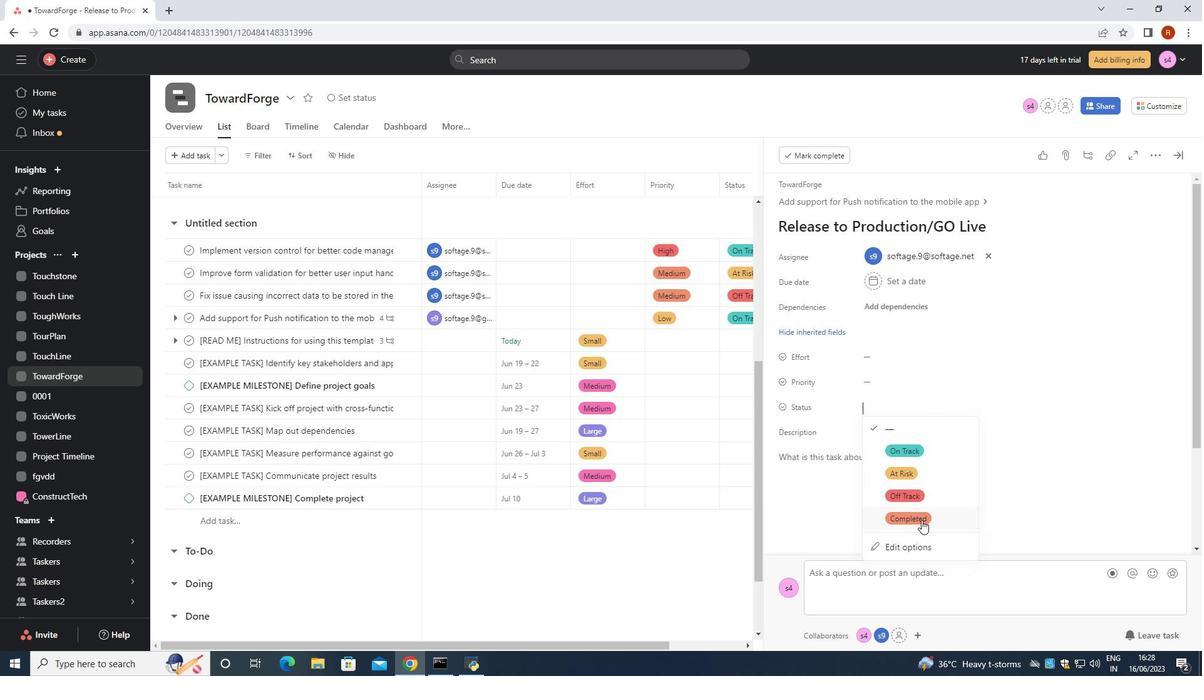 
Action: Mouse moved to (867, 385)
Screenshot: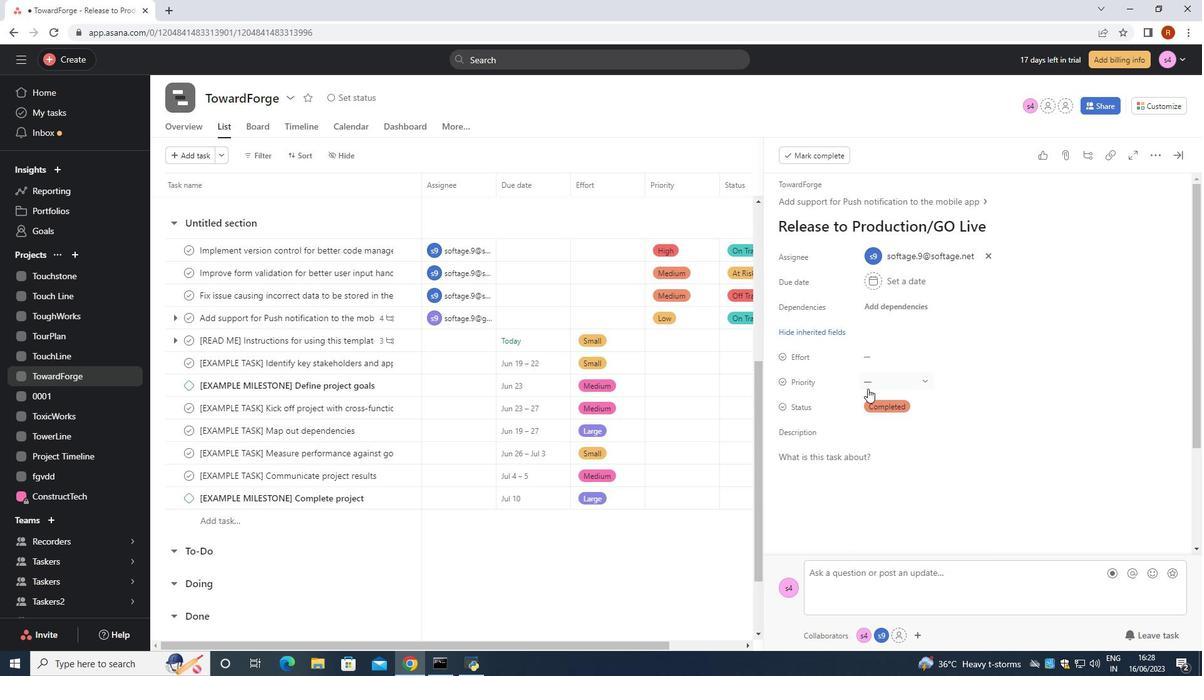 
Action: Mouse pressed left at (867, 385)
Screenshot: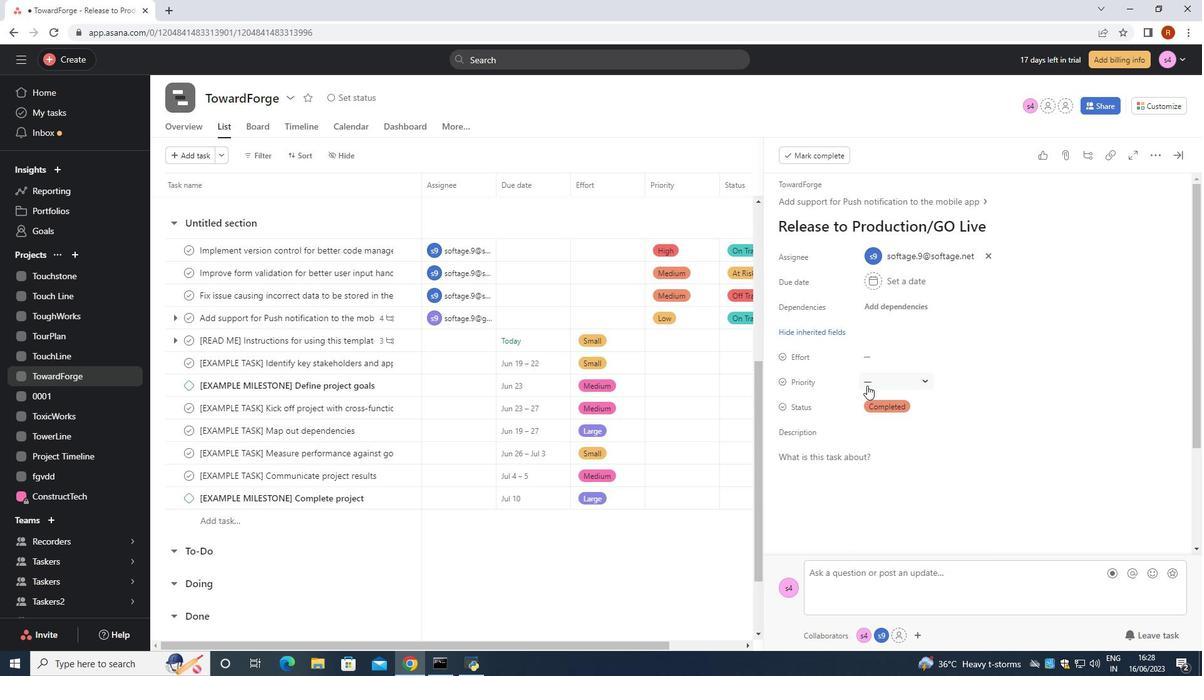 
Action: Mouse moved to (907, 424)
Screenshot: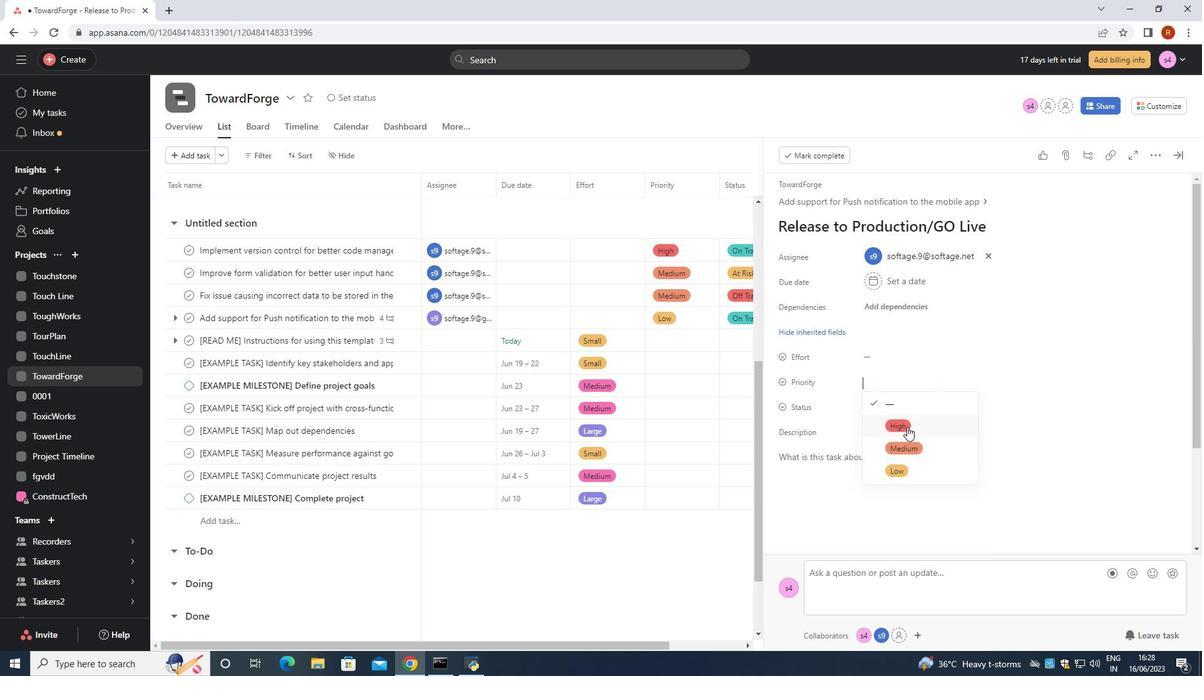 
Action: Mouse pressed left at (907, 424)
Screenshot: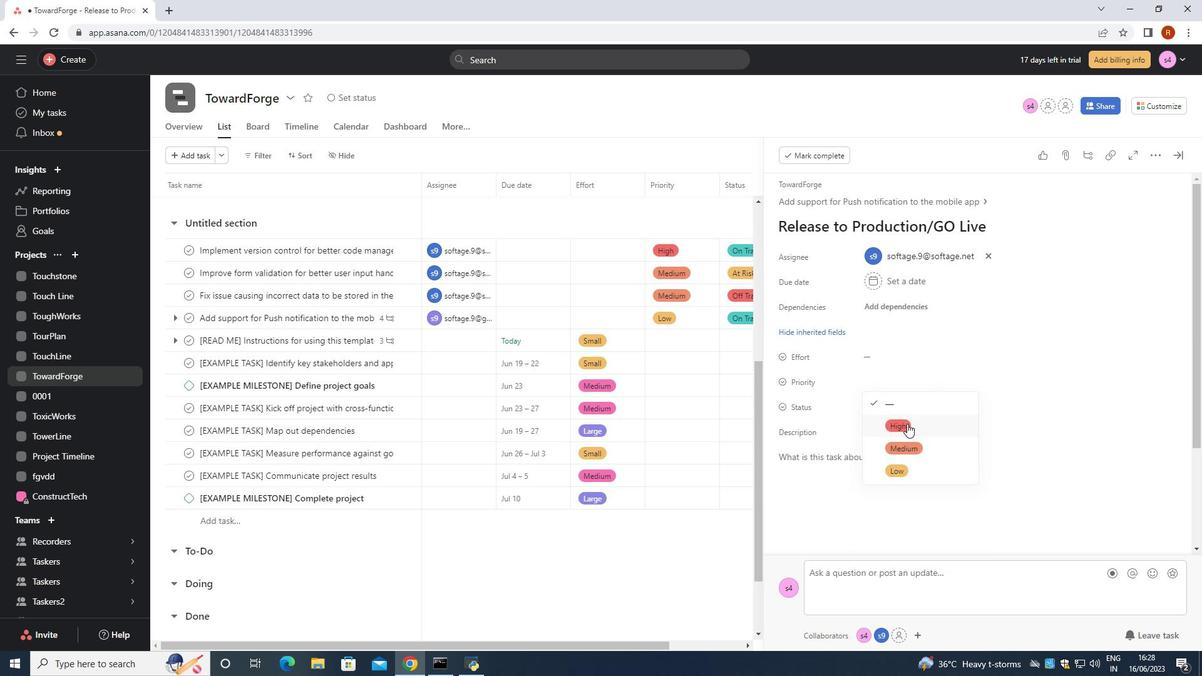 
